 Task: Search one way flight ticket for 1 adult, 1 child, 1 infant in seat in premium economy from Vieques: Antonio Rivera Rodriguez Airport to Indianapolis: Indianapolis International Airport on 8-5-2023. Choice of flights is JetBlue. Number of bags: 6 checked bags. Price is upto 76000. Outbound departure time preference is 13:15.
Action: Mouse moved to (334, 281)
Screenshot: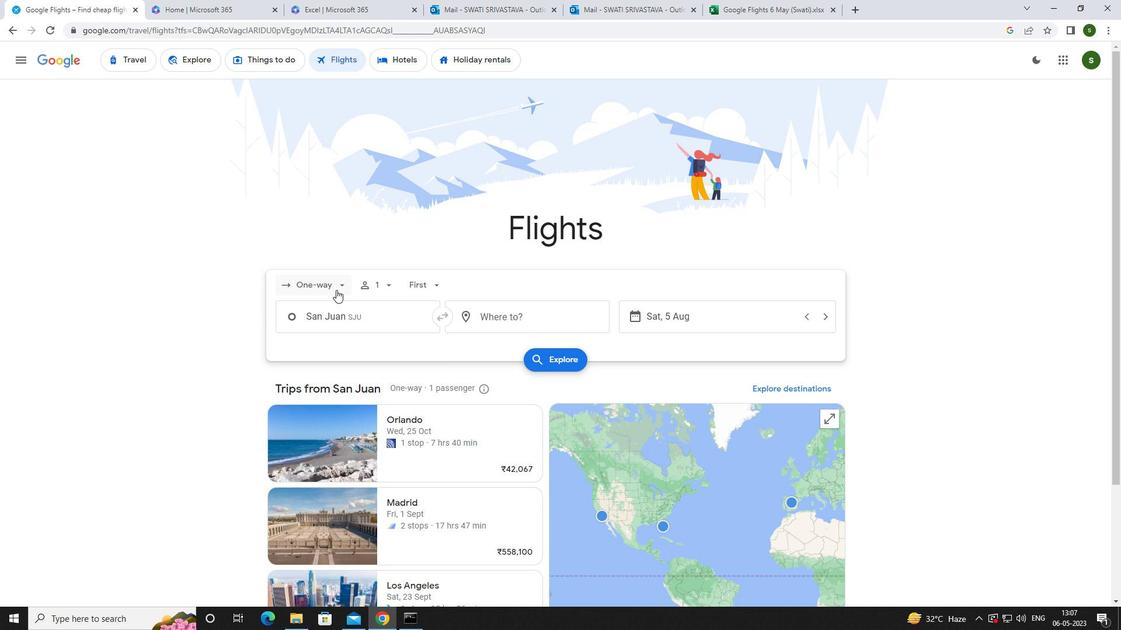 
Action: Mouse pressed left at (334, 281)
Screenshot: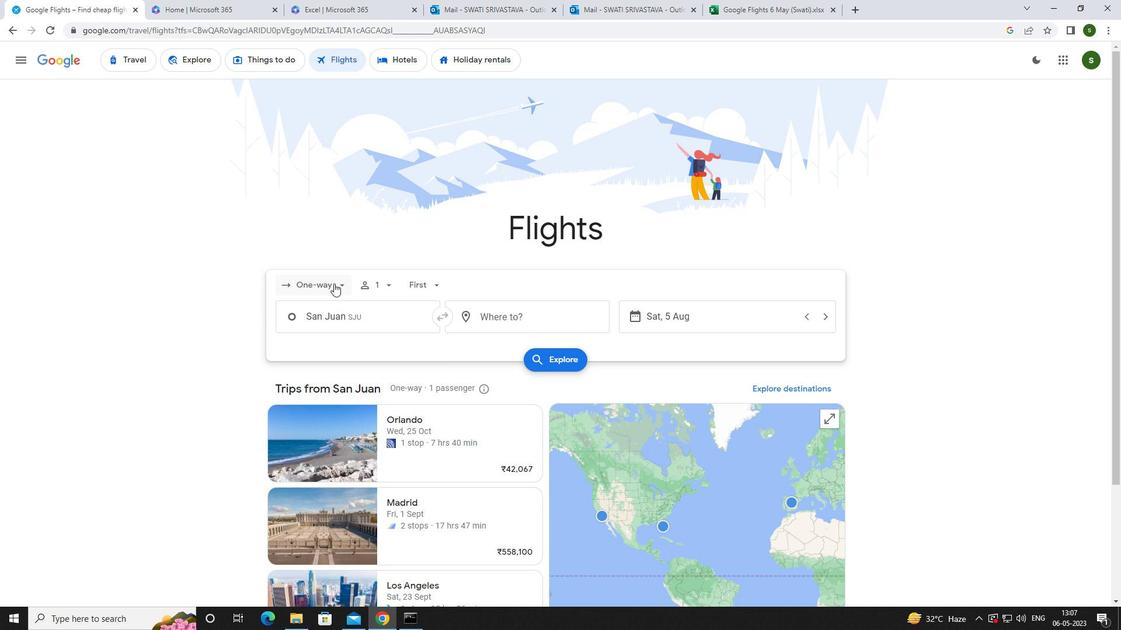 
Action: Mouse moved to (331, 335)
Screenshot: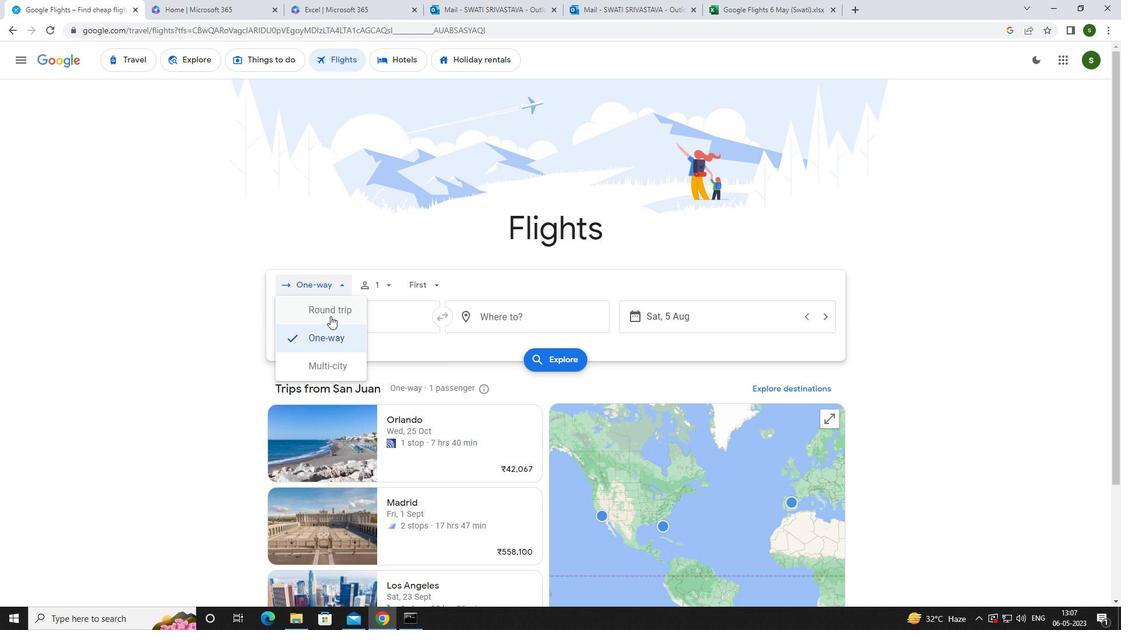 
Action: Mouse pressed left at (331, 335)
Screenshot: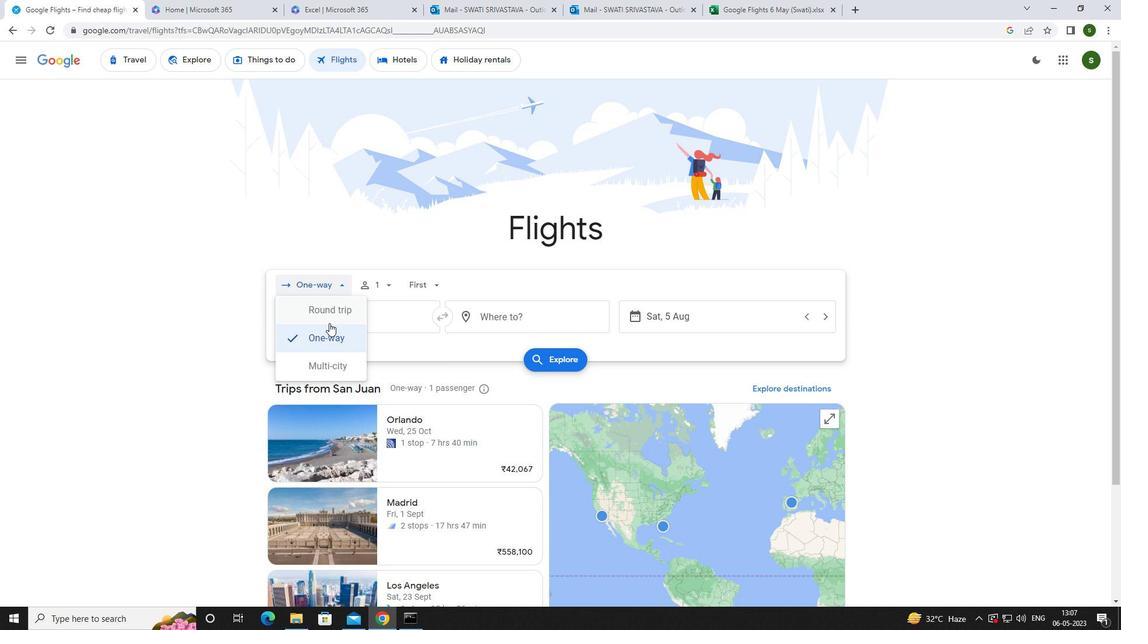 
Action: Mouse moved to (384, 286)
Screenshot: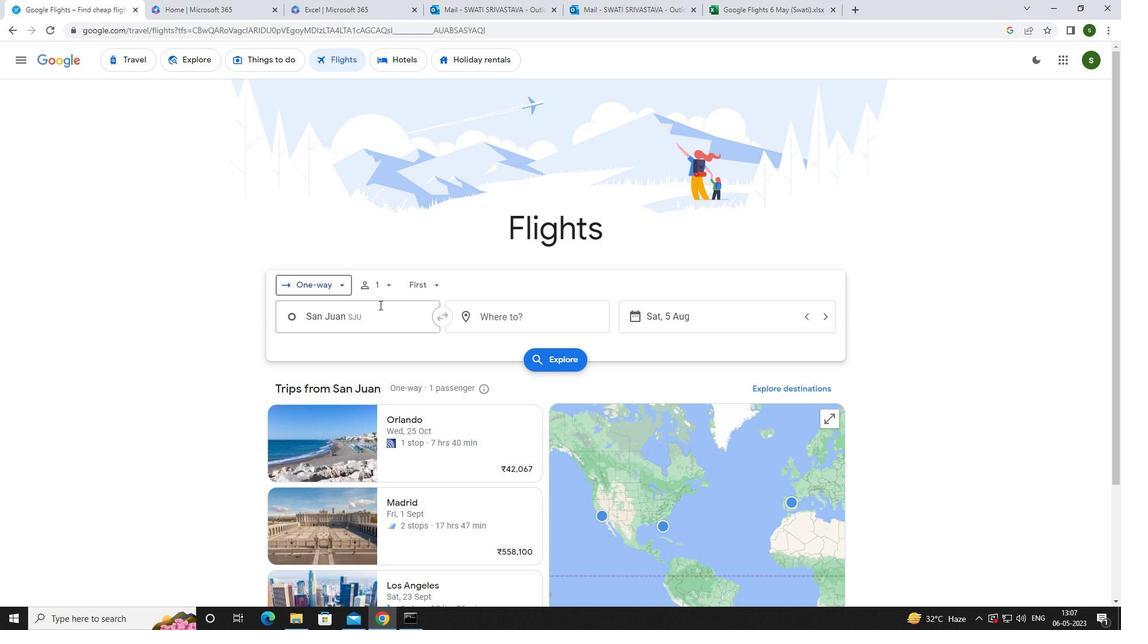
Action: Mouse pressed left at (384, 286)
Screenshot: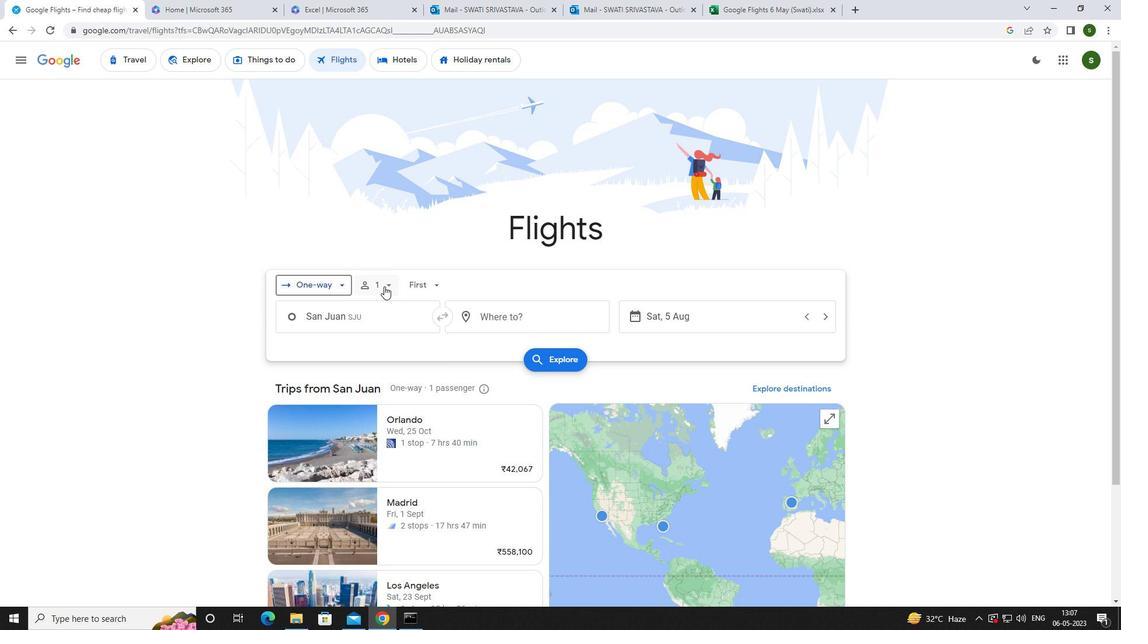 
Action: Mouse moved to (481, 343)
Screenshot: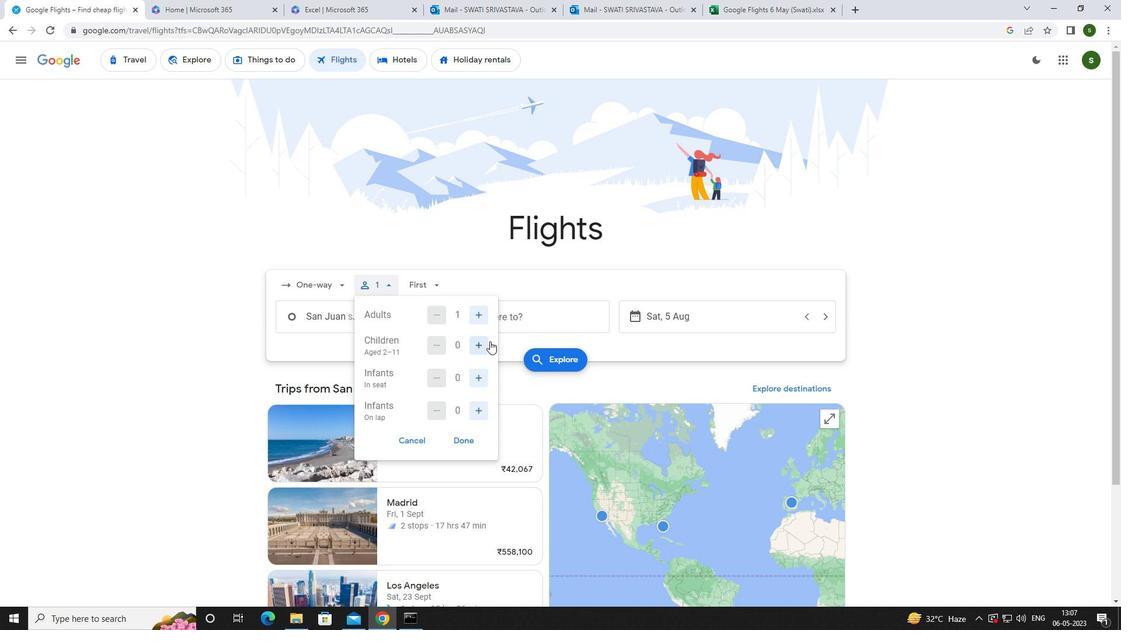 
Action: Mouse pressed left at (481, 343)
Screenshot: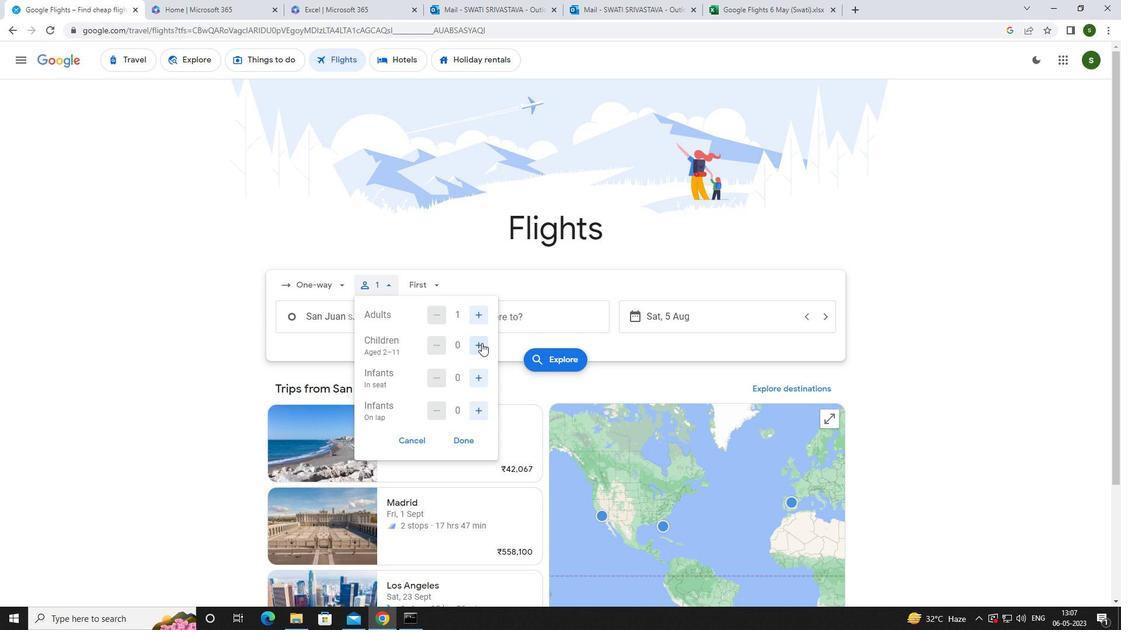 
Action: Mouse moved to (478, 376)
Screenshot: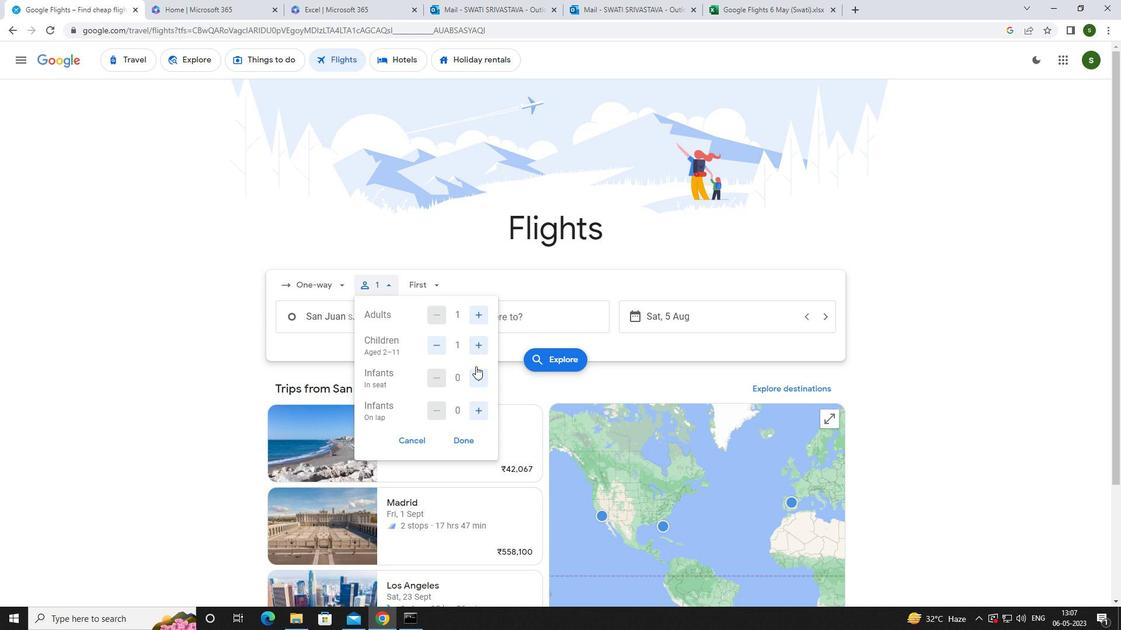 
Action: Mouse pressed left at (478, 376)
Screenshot: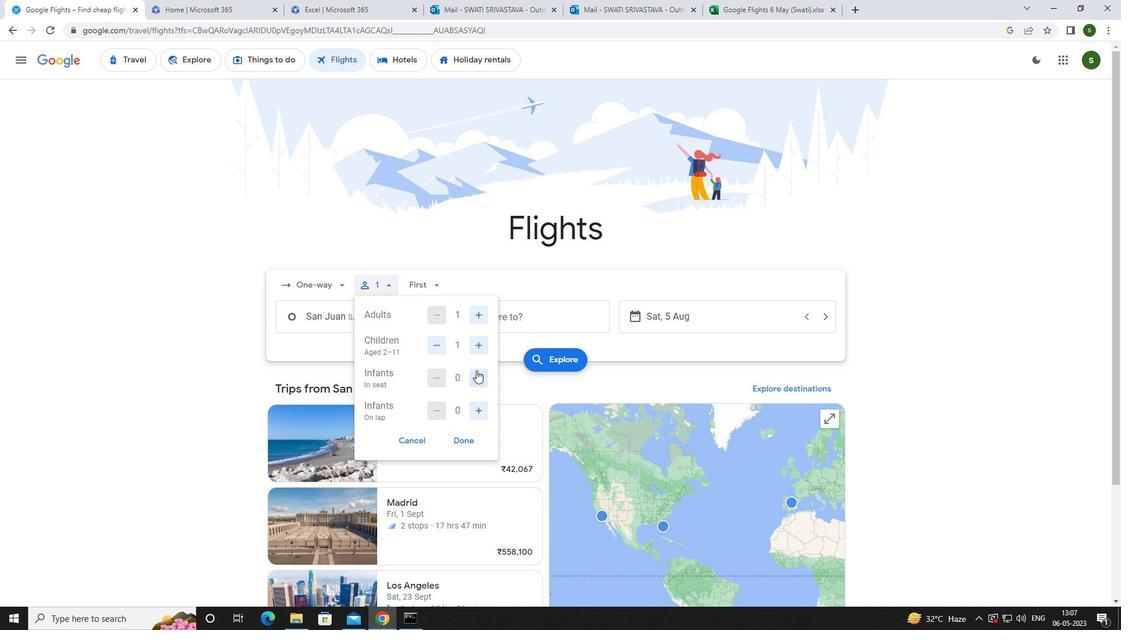 
Action: Mouse moved to (438, 281)
Screenshot: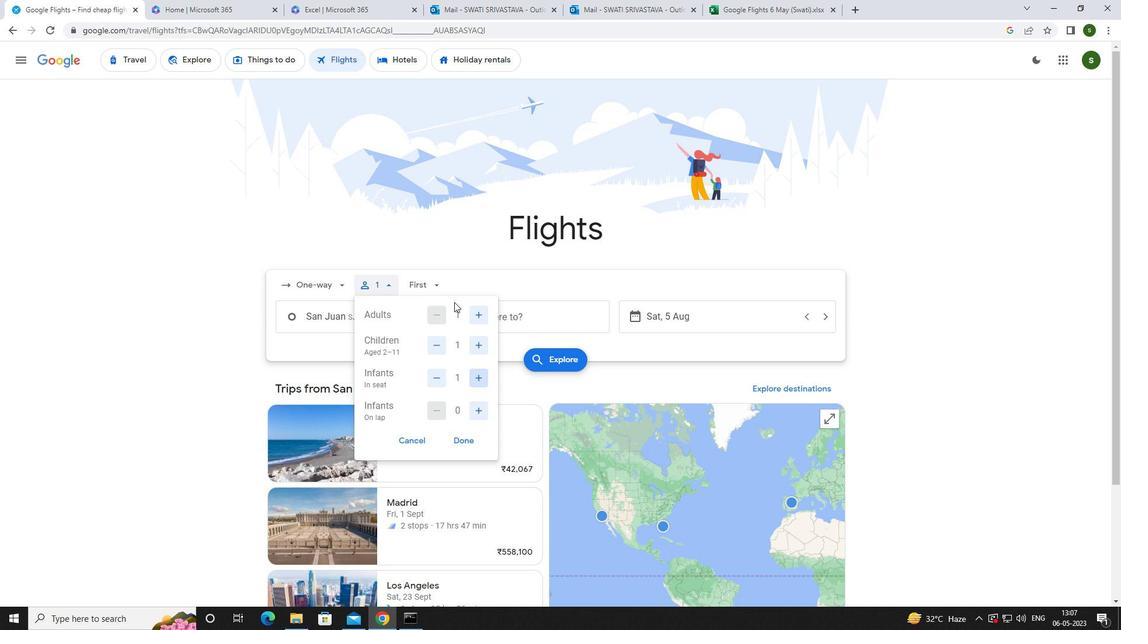 
Action: Mouse pressed left at (438, 281)
Screenshot: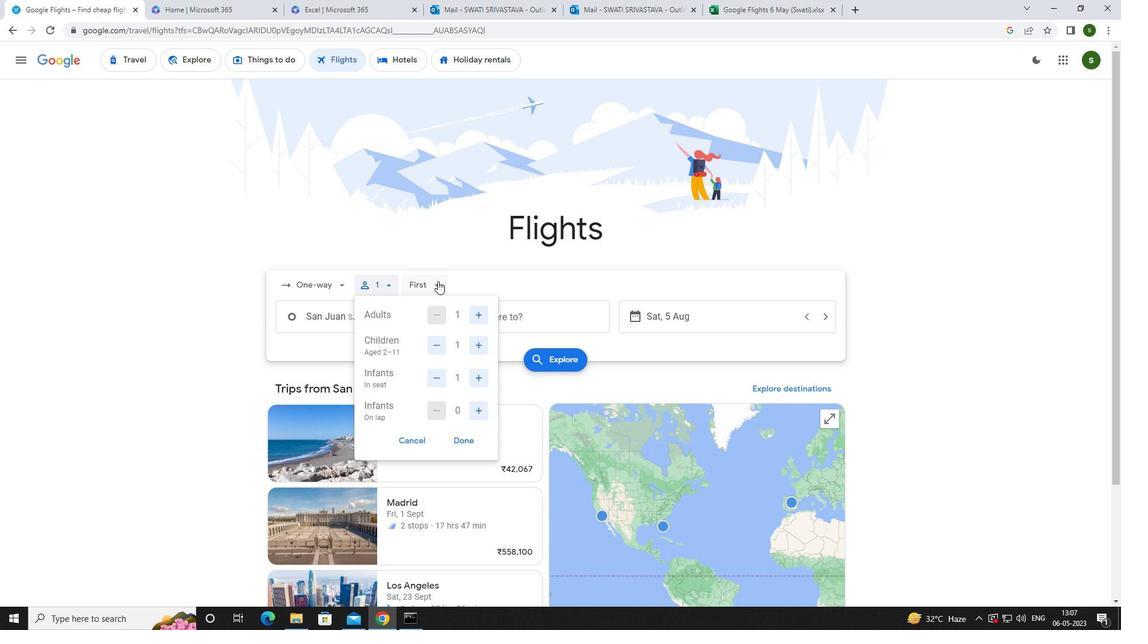 
Action: Mouse moved to (464, 342)
Screenshot: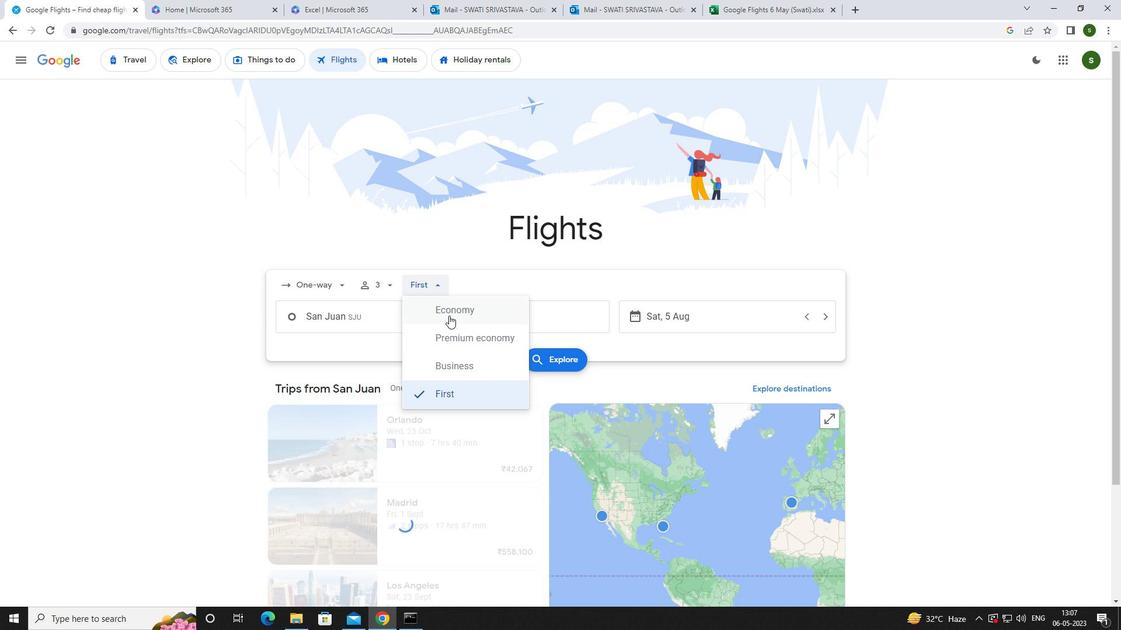 
Action: Mouse pressed left at (464, 342)
Screenshot: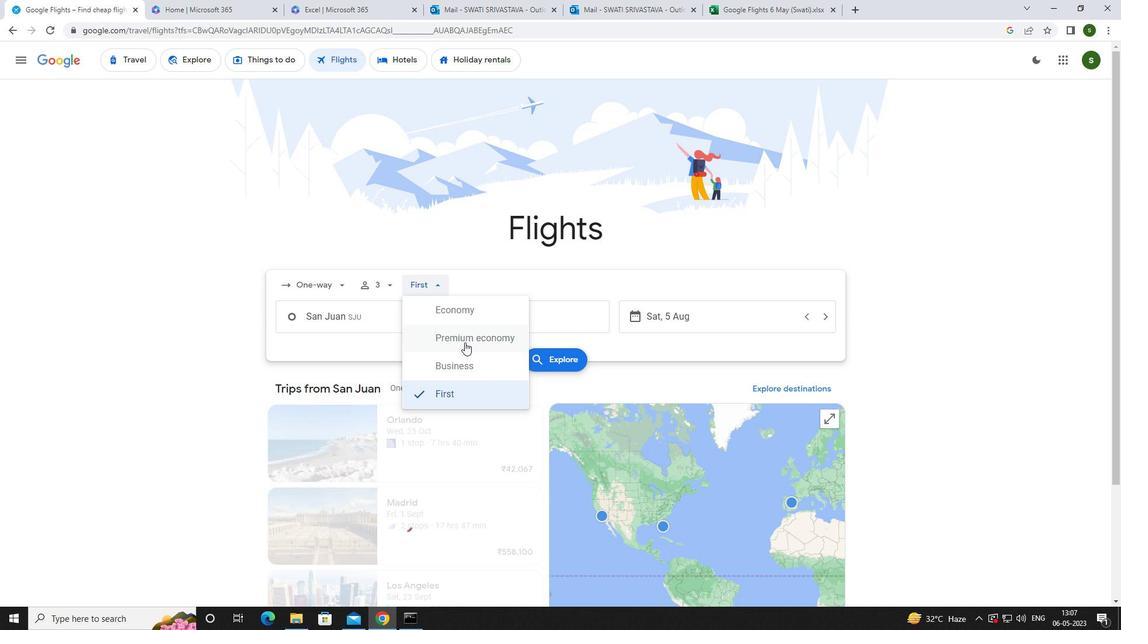 
Action: Mouse moved to (373, 320)
Screenshot: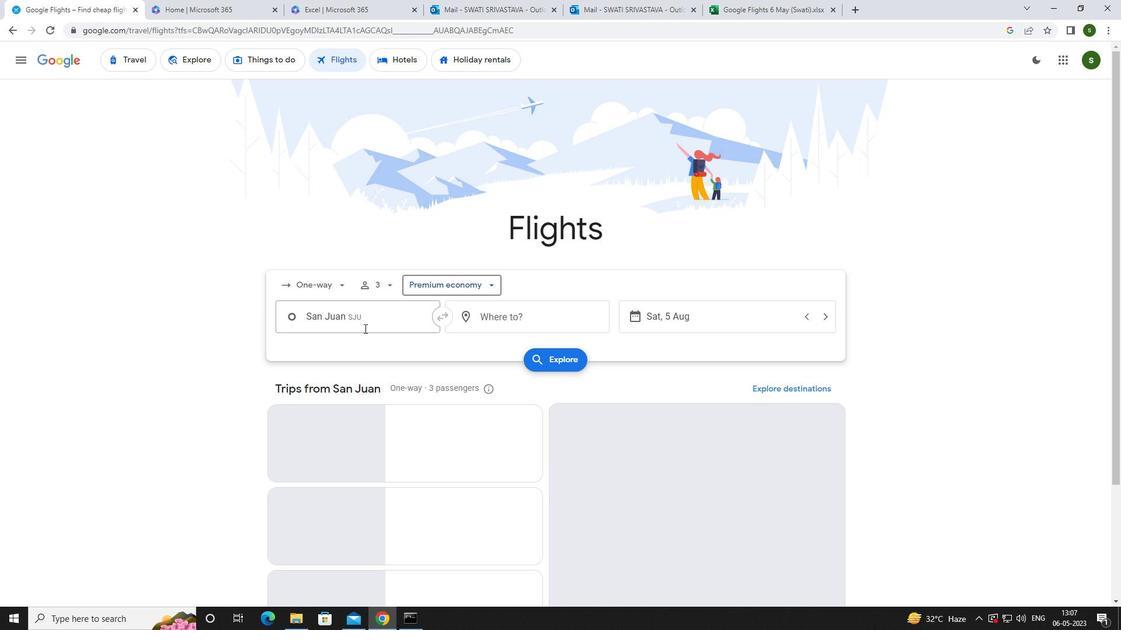 
Action: Mouse pressed left at (373, 320)
Screenshot: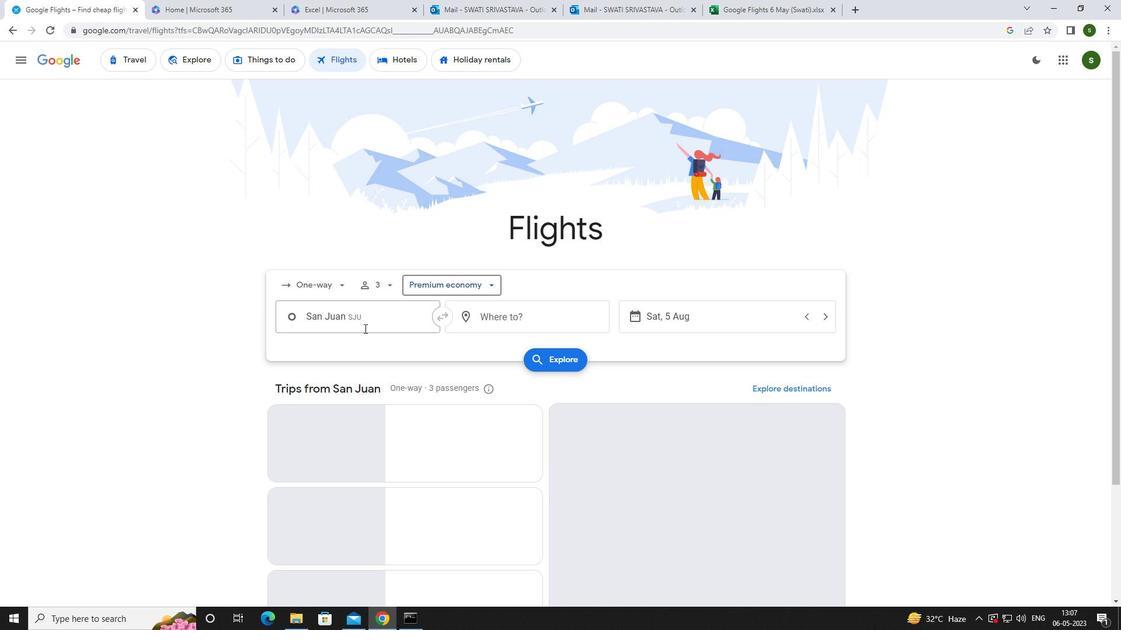 
Action: Mouse moved to (373, 320)
Screenshot: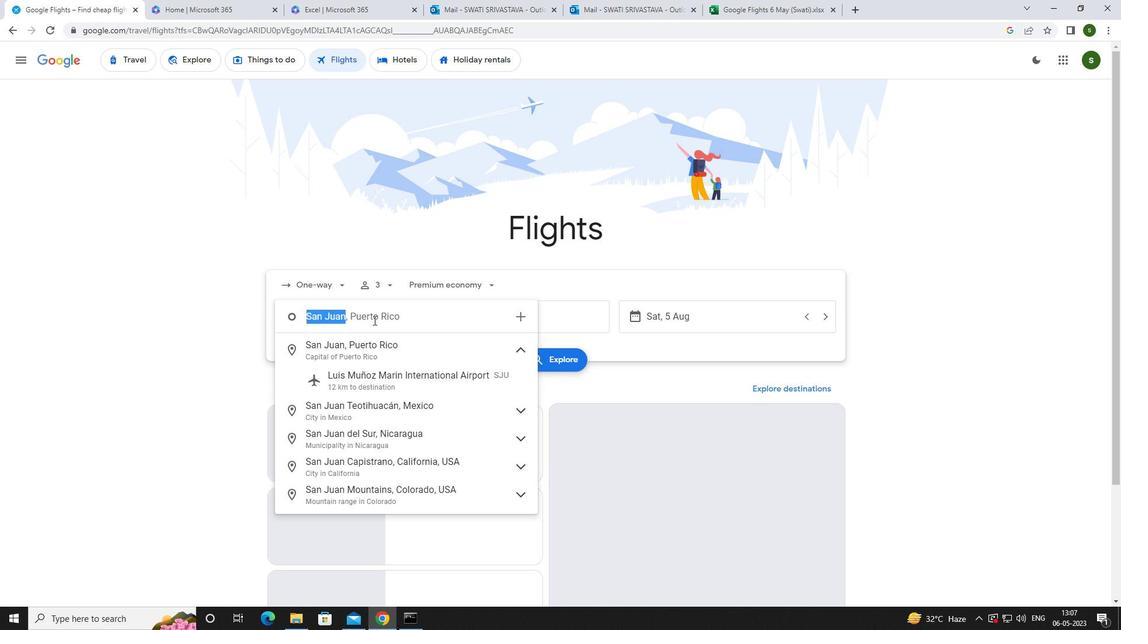 
Action: Key pressed <Key.caps_lock>v<Key.caps_lock>ieque
Screenshot: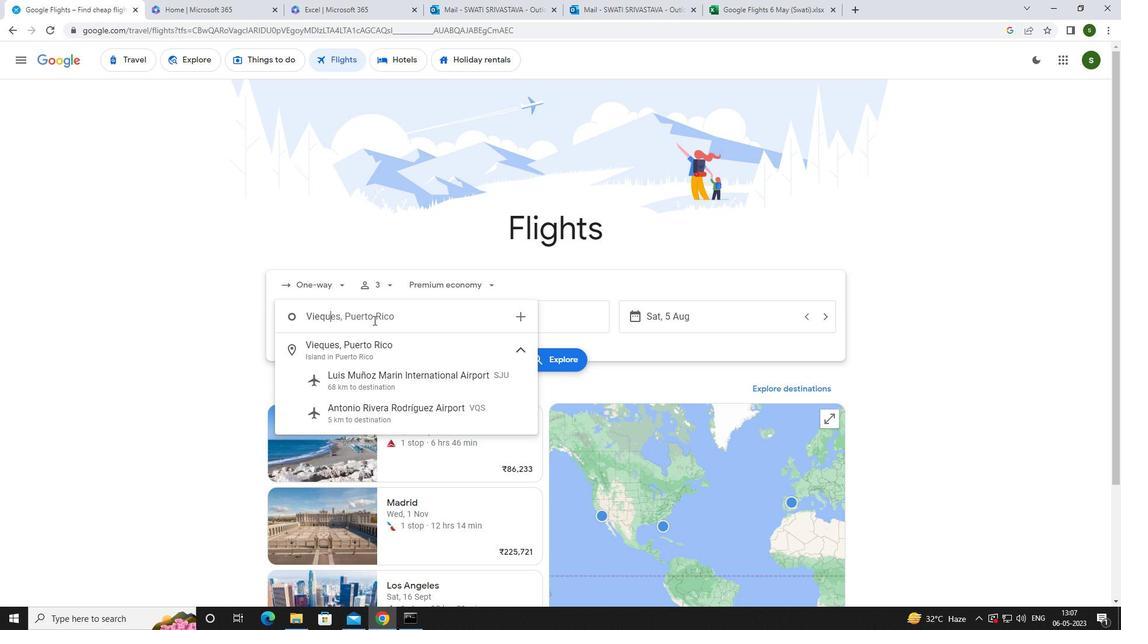 
Action: Mouse moved to (375, 411)
Screenshot: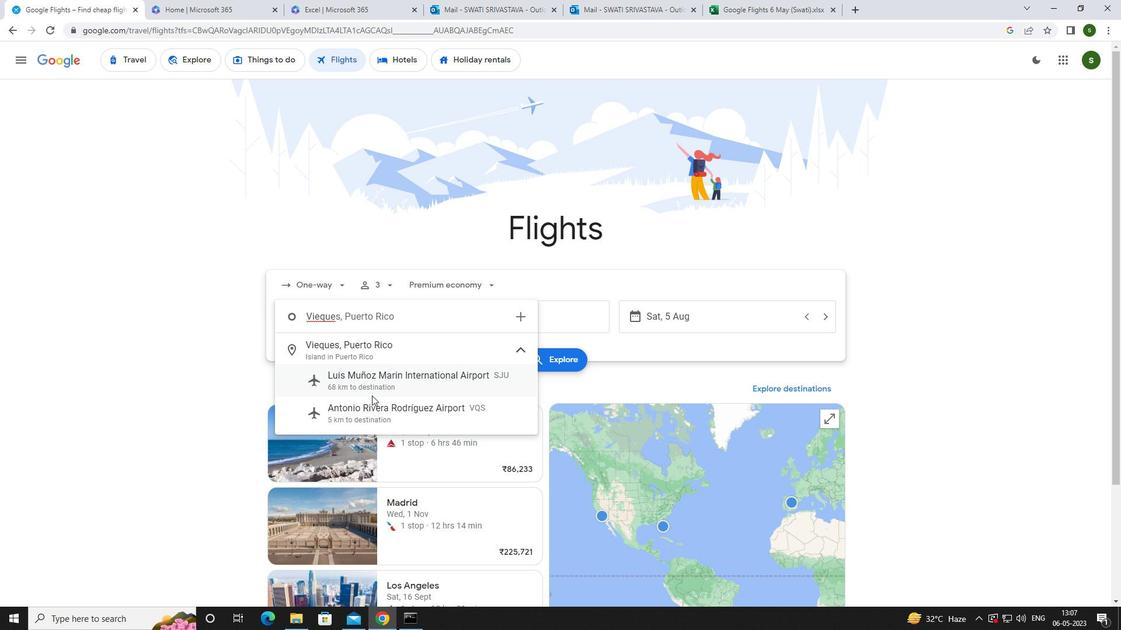 
Action: Mouse pressed left at (375, 411)
Screenshot: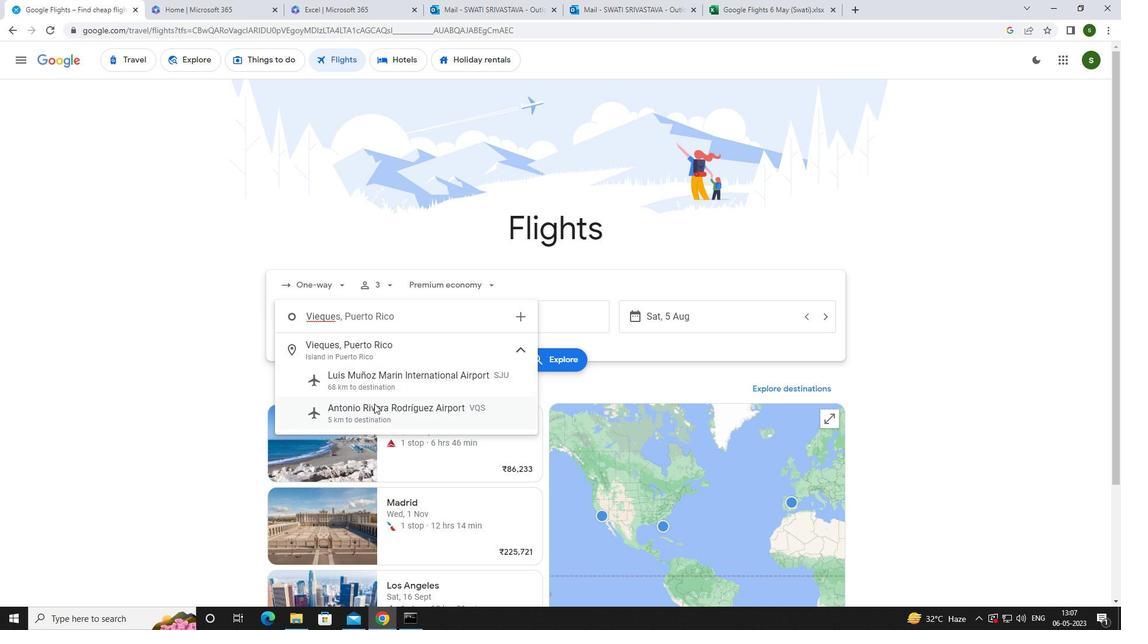 
Action: Mouse moved to (530, 317)
Screenshot: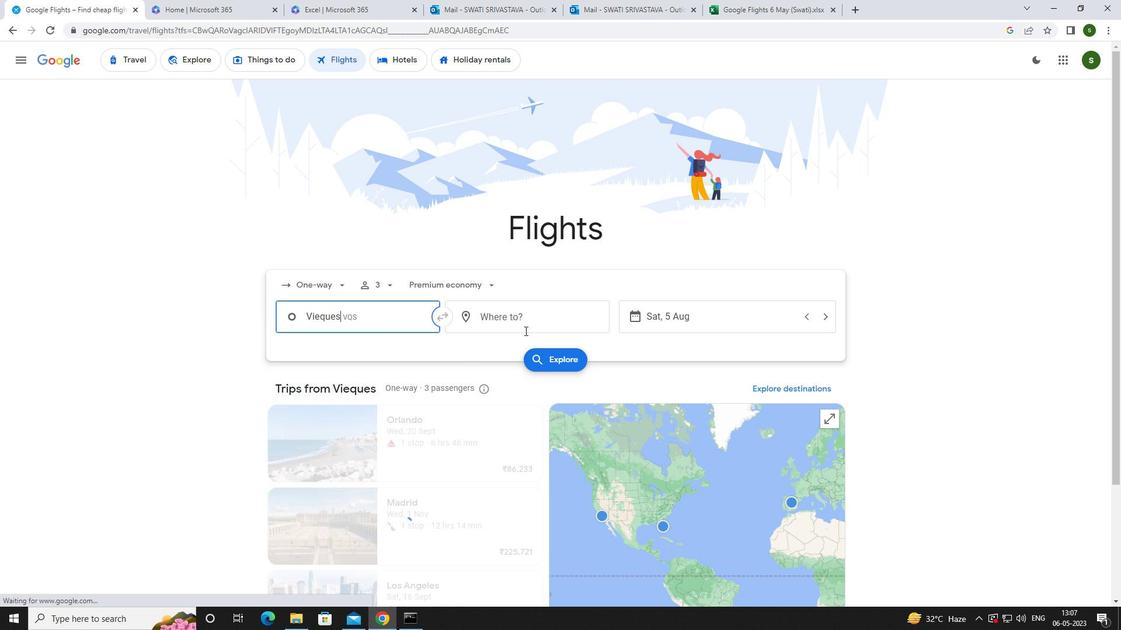 
Action: Mouse pressed left at (530, 317)
Screenshot: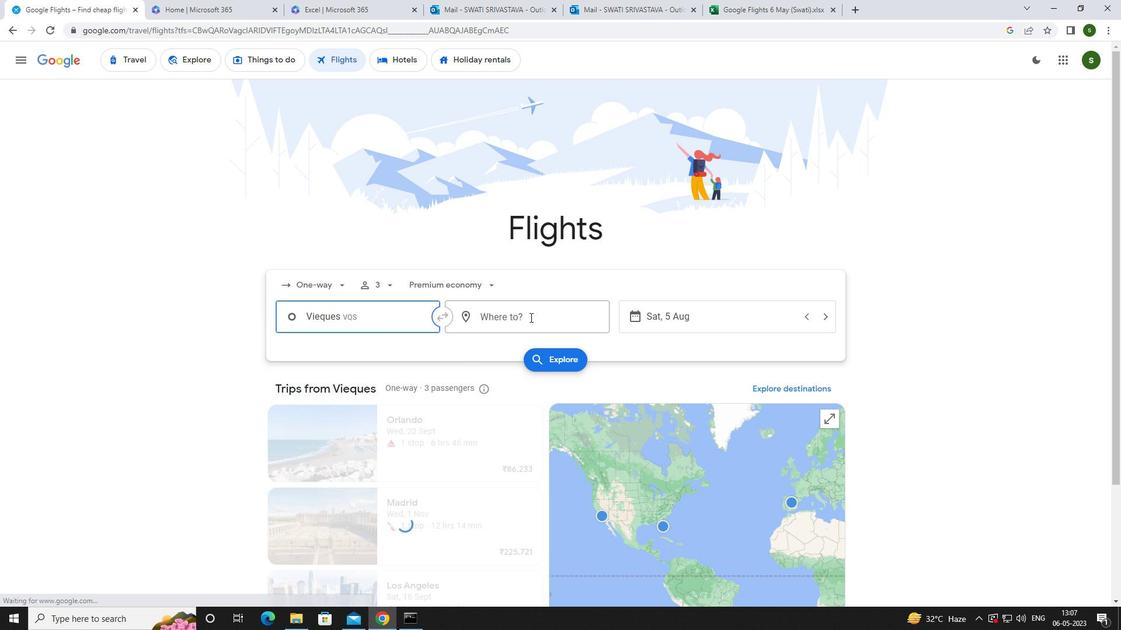 
Action: Mouse moved to (525, 318)
Screenshot: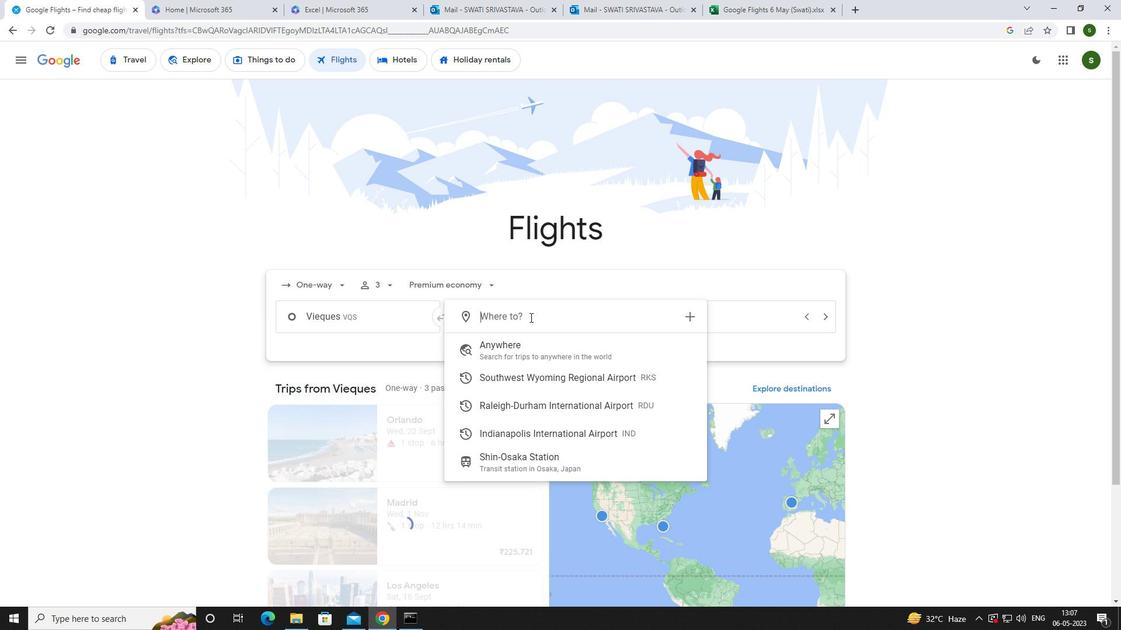 
Action: Key pressed <Key.caps_lock>i<Key.caps_lock>ndianapoli
Screenshot: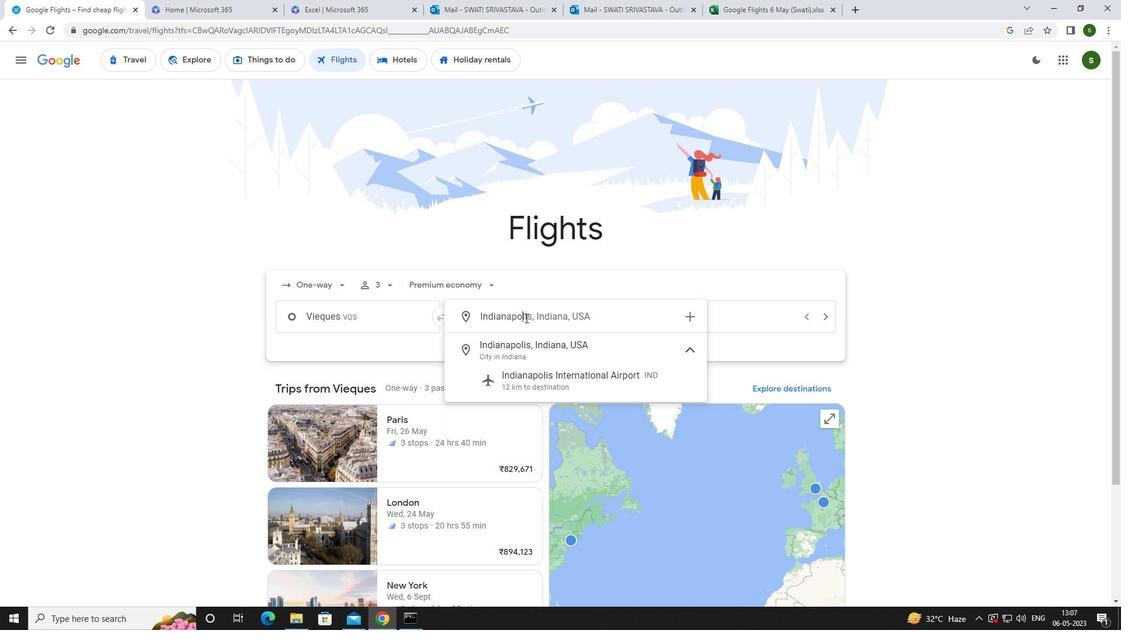 
Action: Mouse moved to (526, 377)
Screenshot: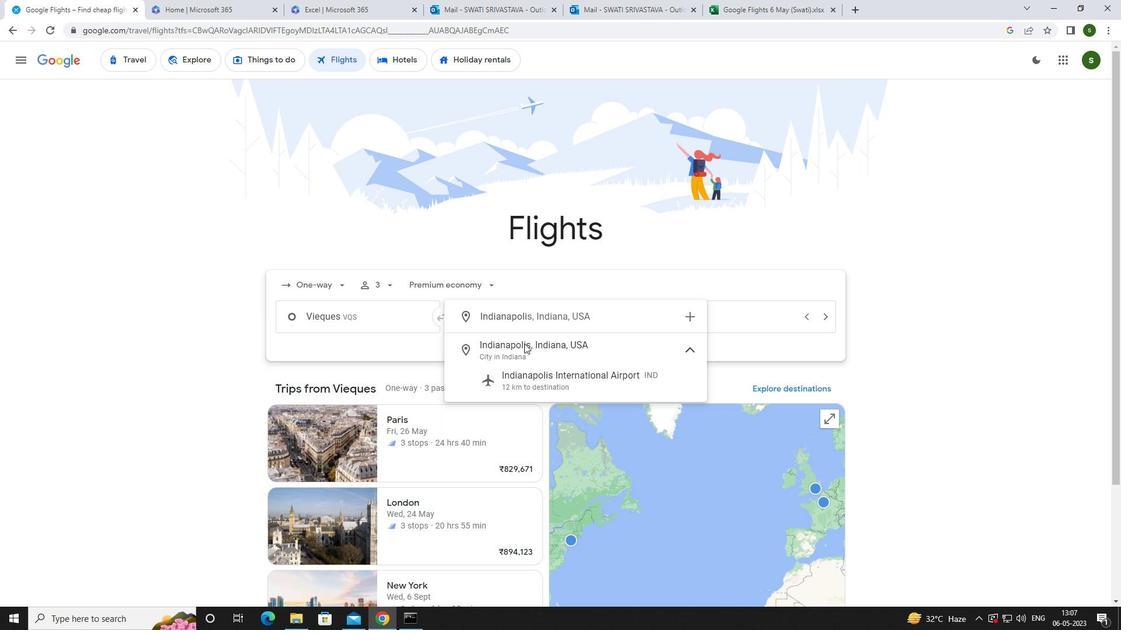 
Action: Mouse pressed left at (526, 377)
Screenshot: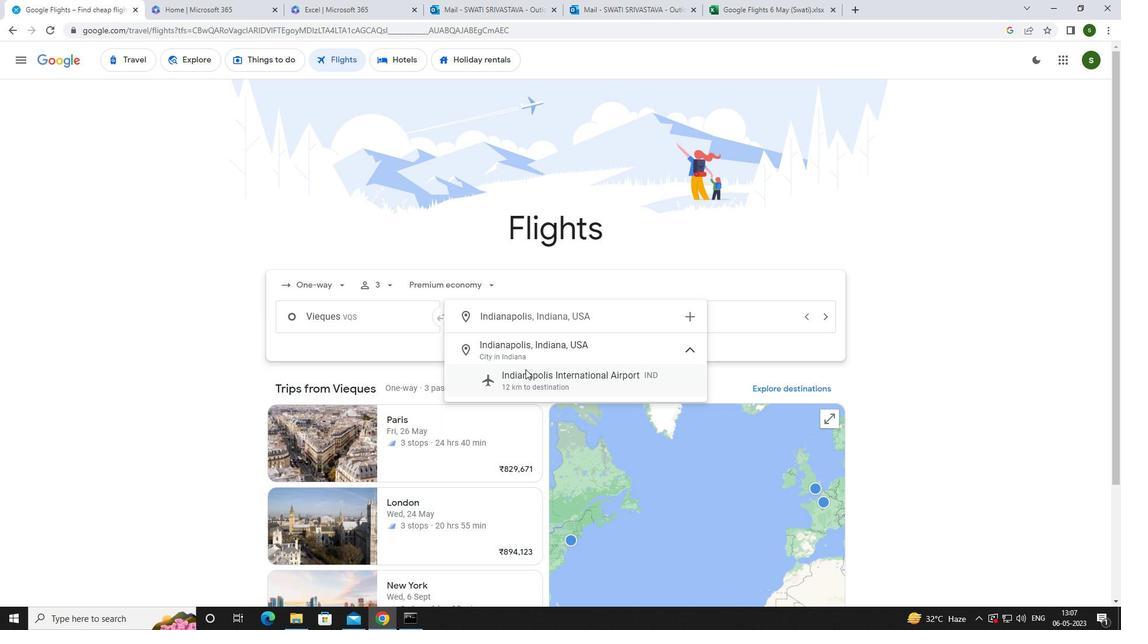 
Action: Mouse moved to (683, 314)
Screenshot: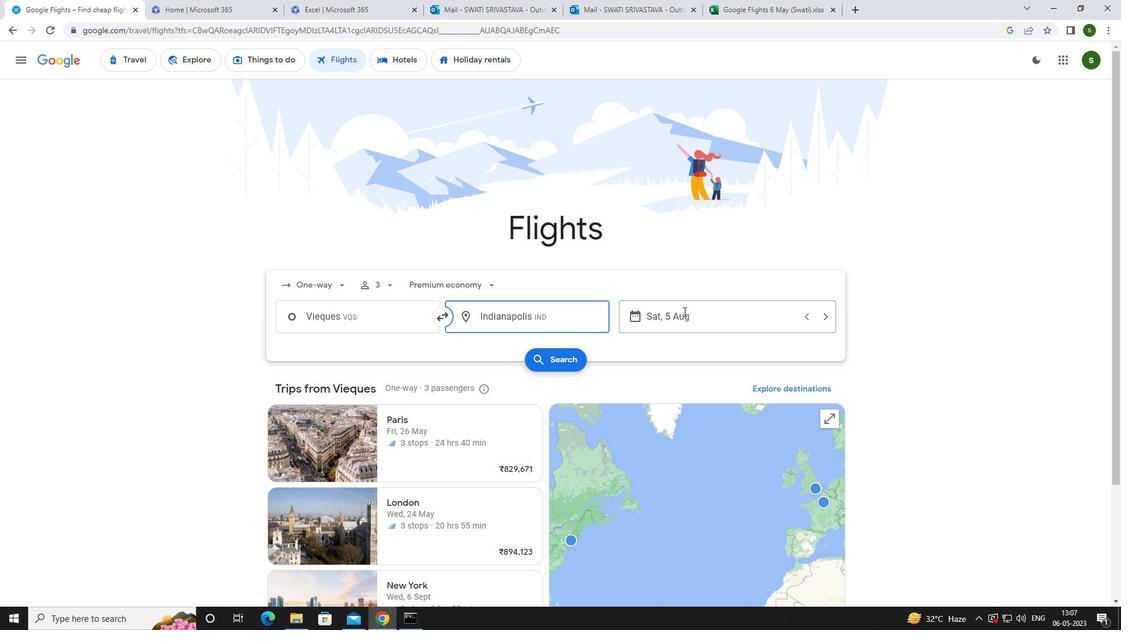 
Action: Mouse pressed left at (683, 314)
Screenshot: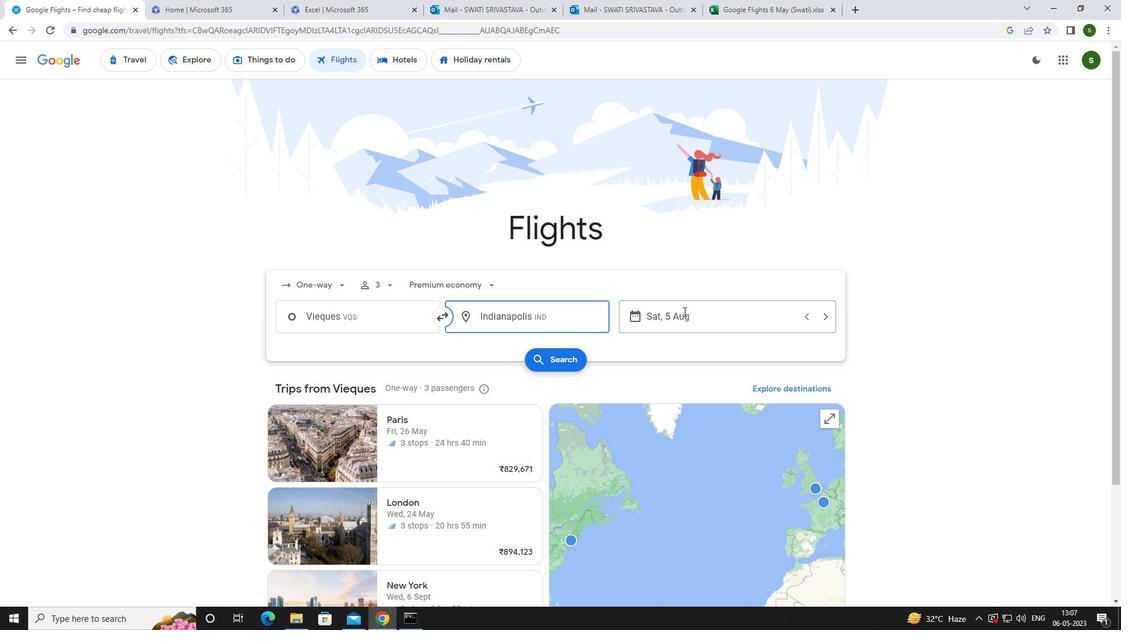 
Action: Mouse moved to (593, 398)
Screenshot: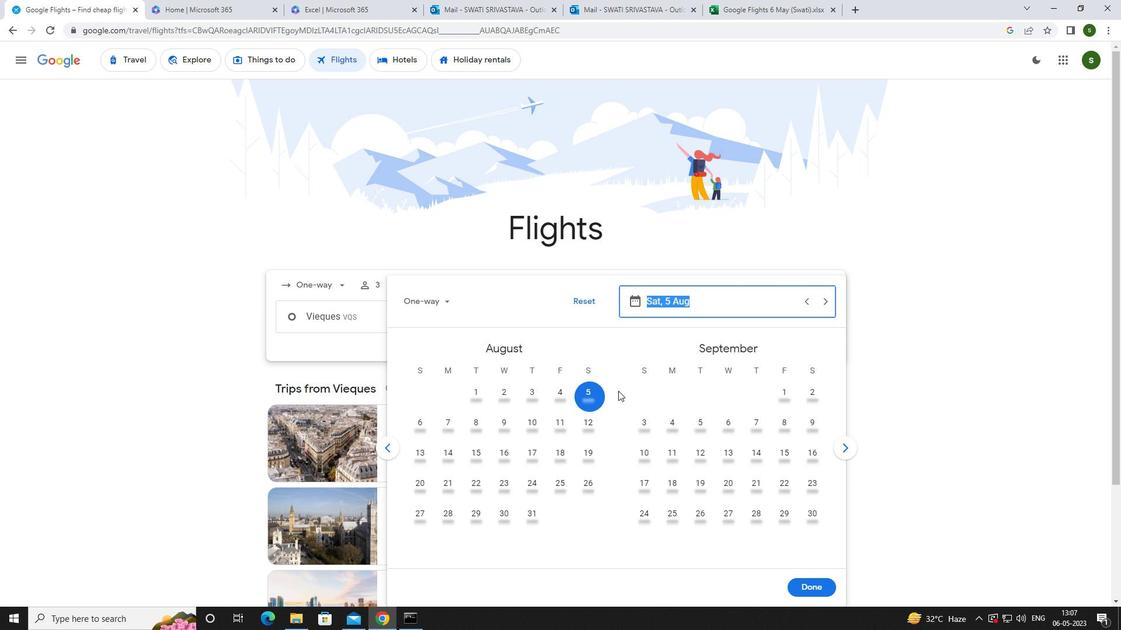 
Action: Mouse pressed left at (593, 398)
Screenshot: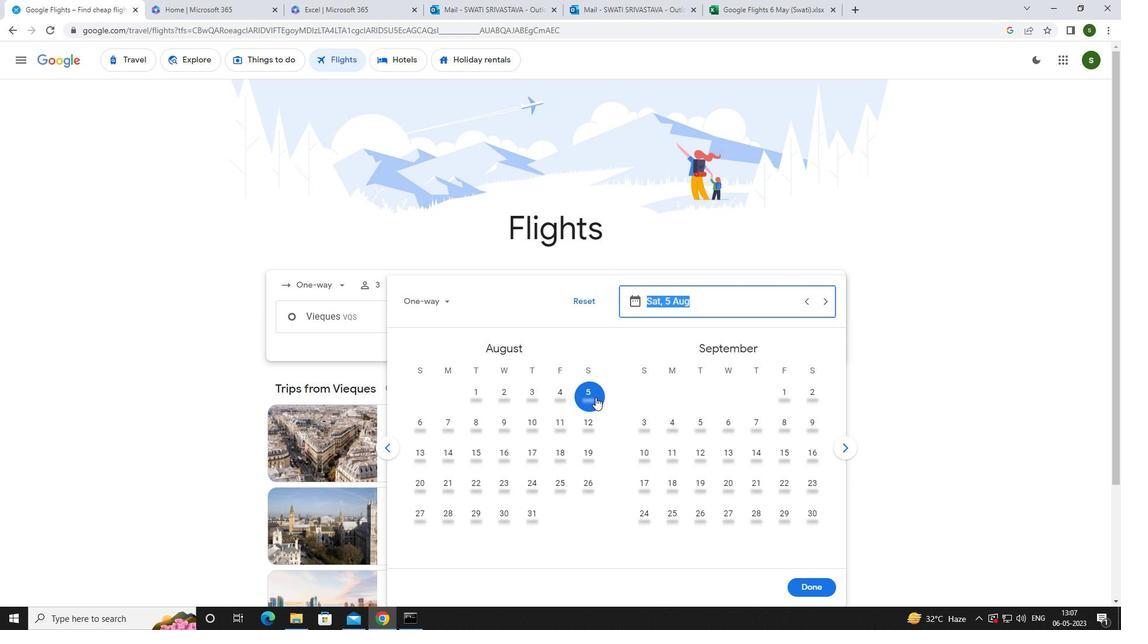 
Action: Mouse moved to (801, 579)
Screenshot: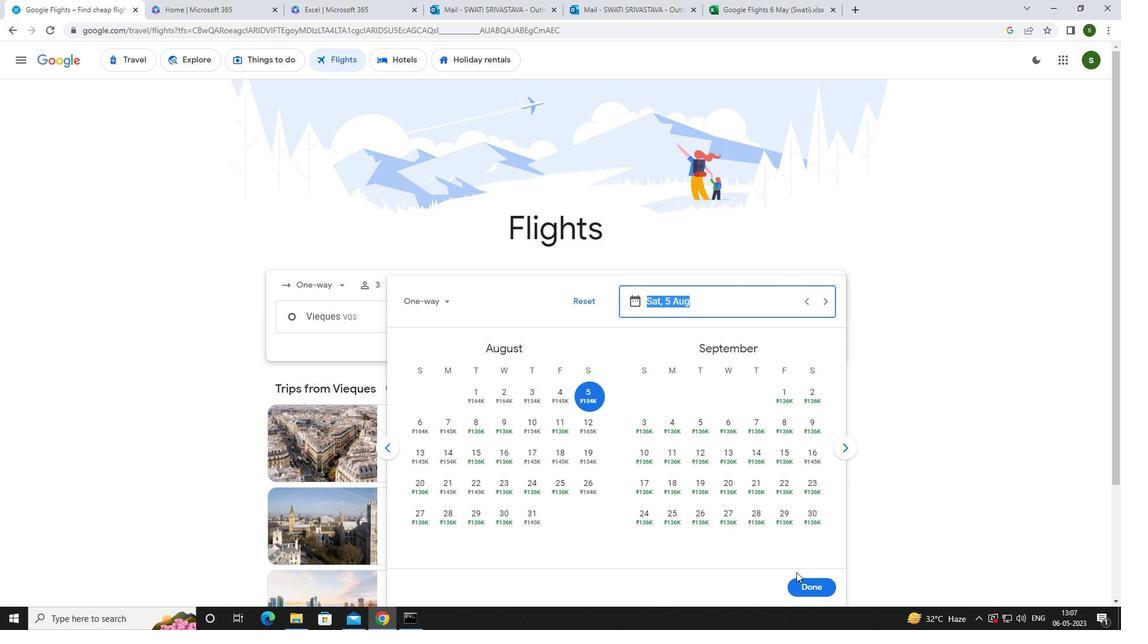 
Action: Mouse pressed left at (801, 579)
Screenshot: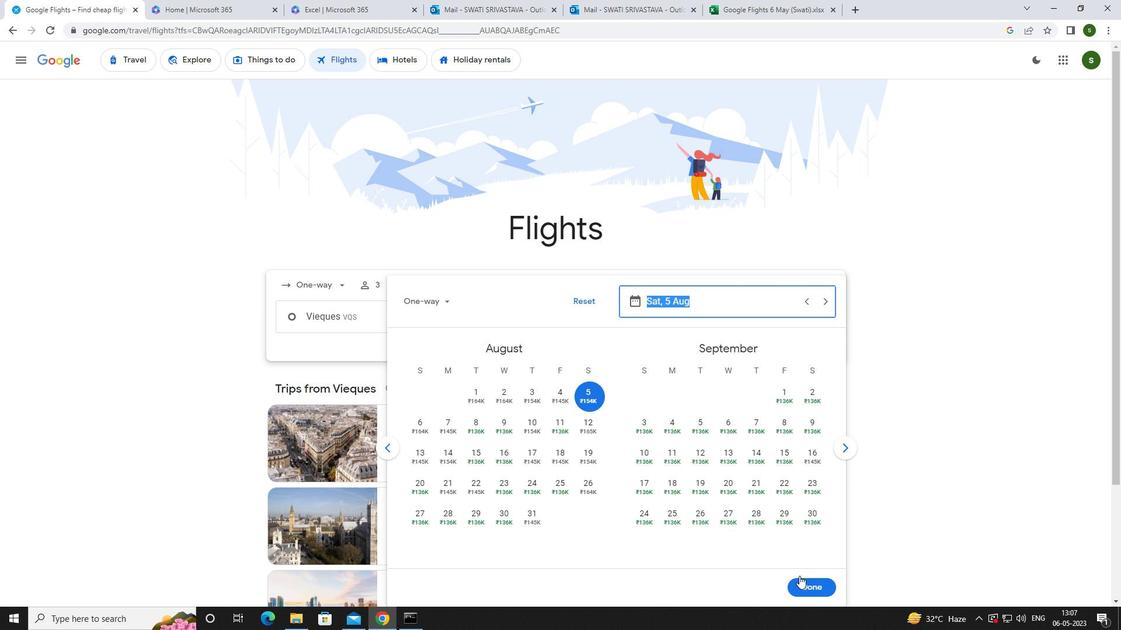 
Action: Mouse moved to (540, 363)
Screenshot: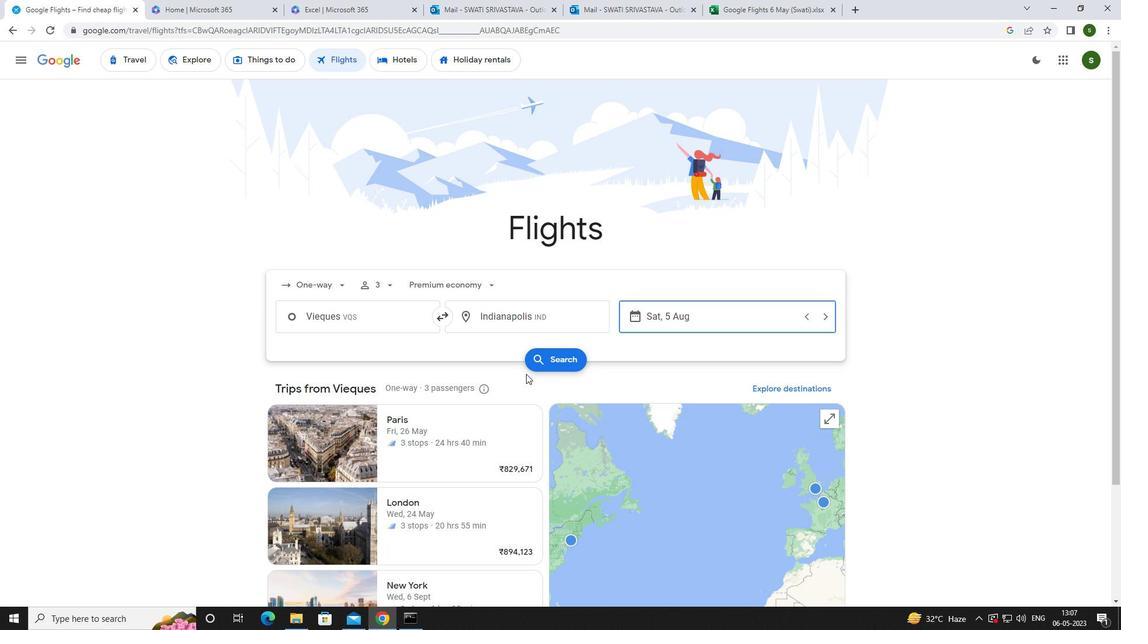 
Action: Mouse pressed left at (540, 363)
Screenshot: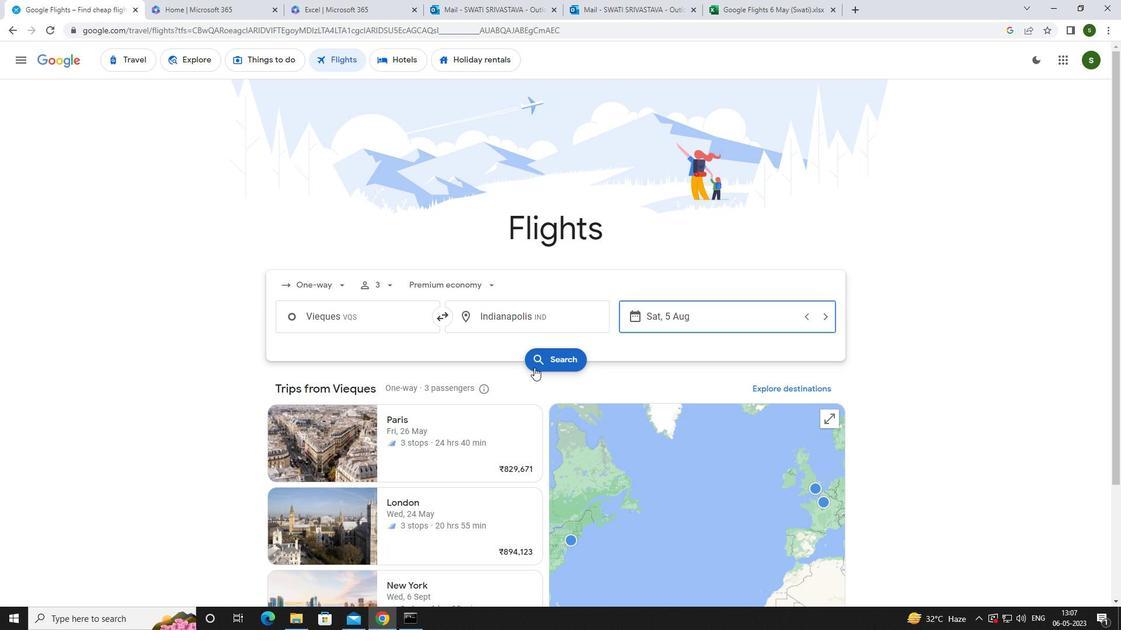 
Action: Mouse moved to (292, 169)
Screenshot: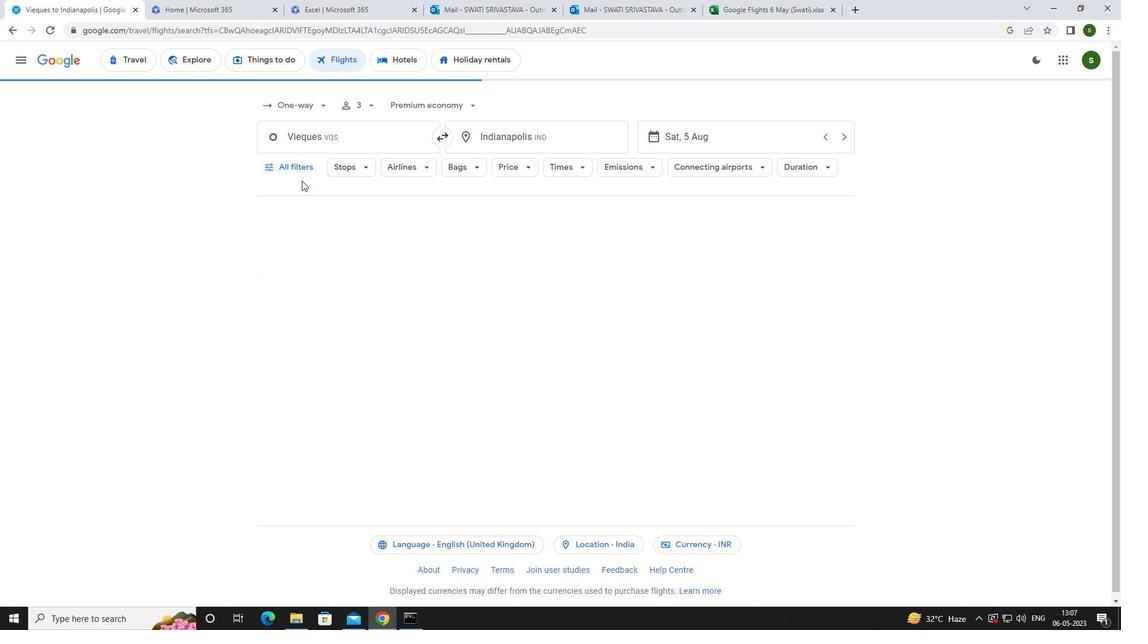 
Action: Mouse pressed left at (292, 169)
Screenshot: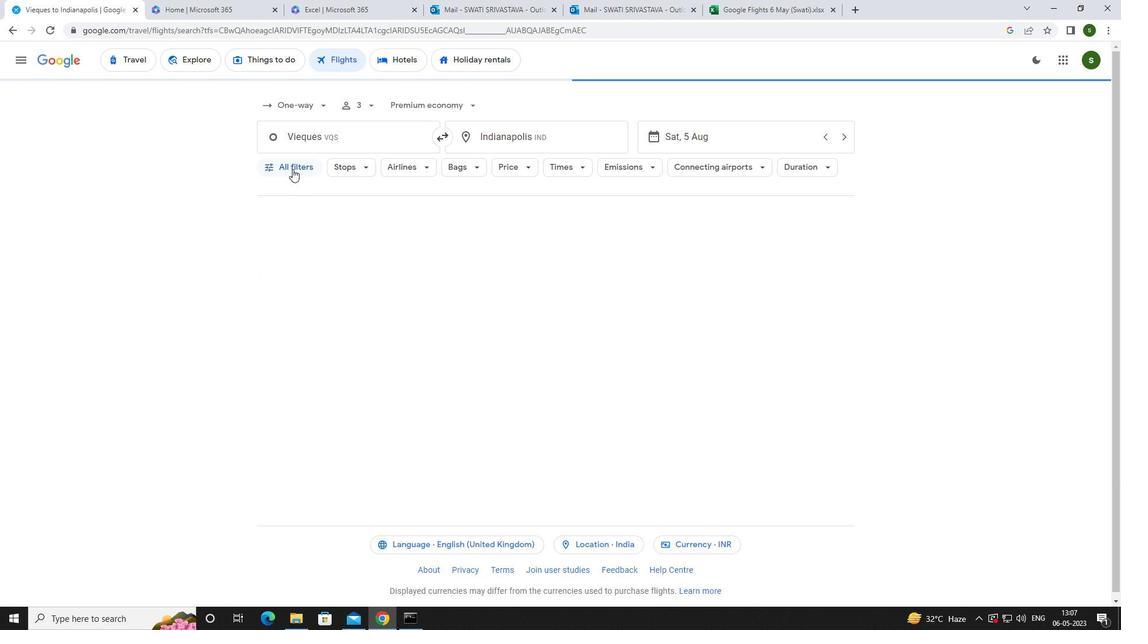 
Action: Mouse moved to (438, 411)
Screenshot: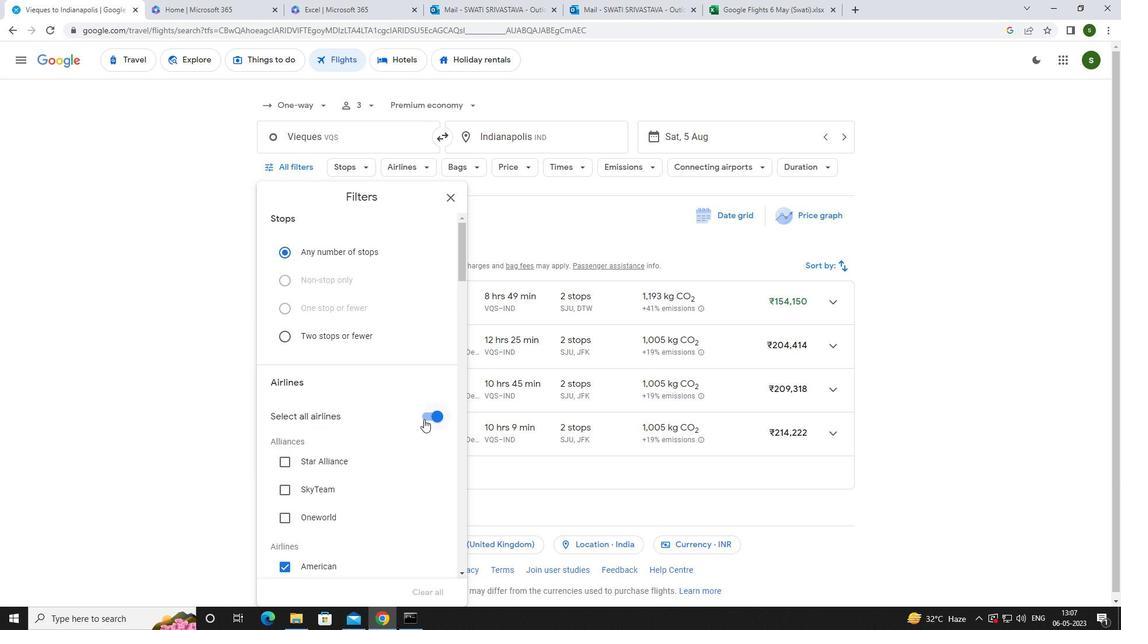 
Action: Mouse pressed left at (438, 411)
Screenshot: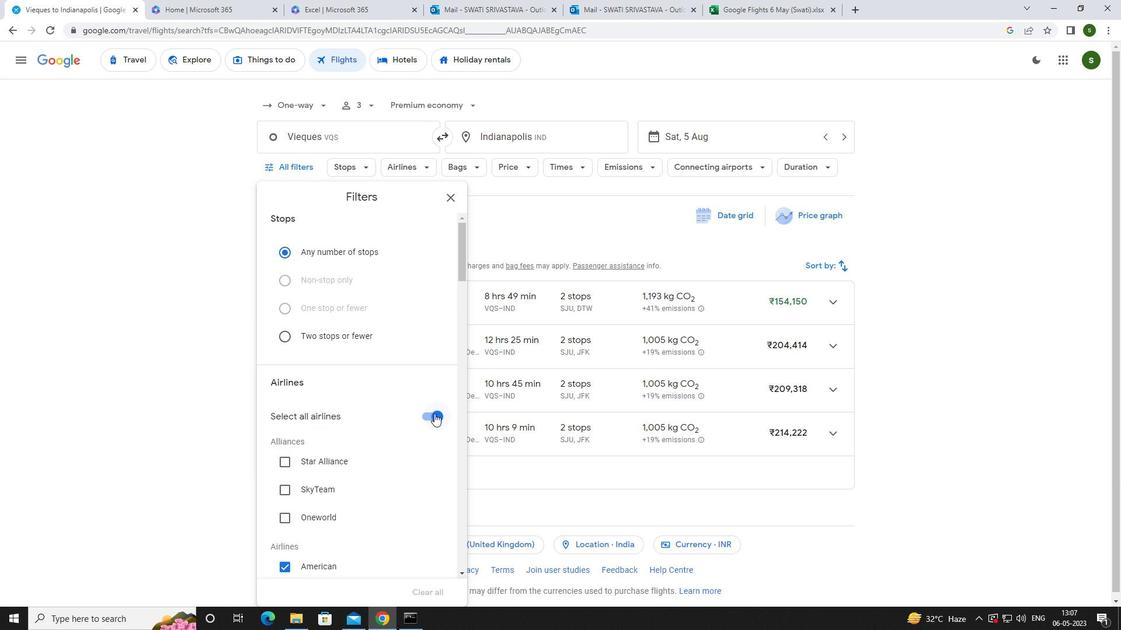 
Action: Mouse moved to (376, 386)
Screenshot: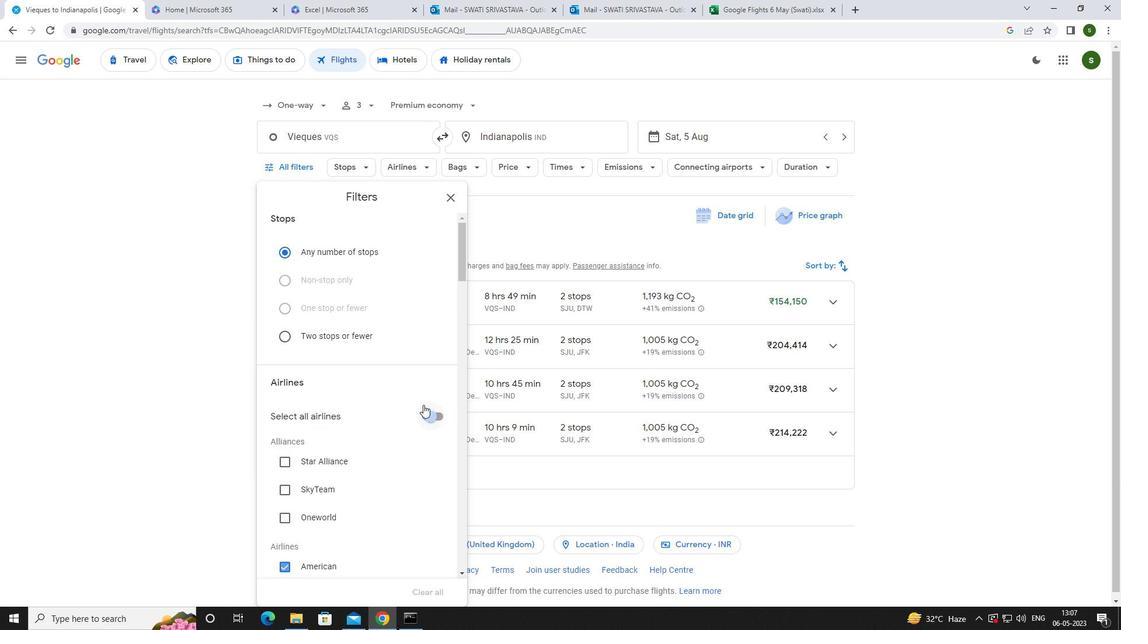 
Action: Mouse scrolled (376, 385) with delta (0, 0)
Screenshot: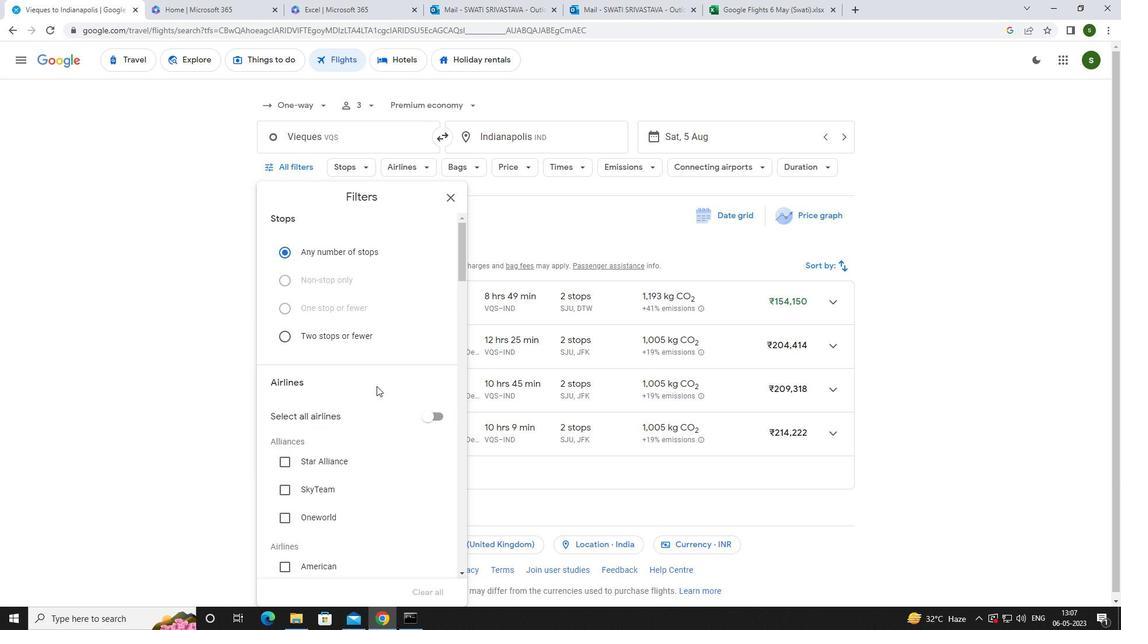 
Action: Mouse scrolled (376, 385) with delta (0, 0)
Screenshot: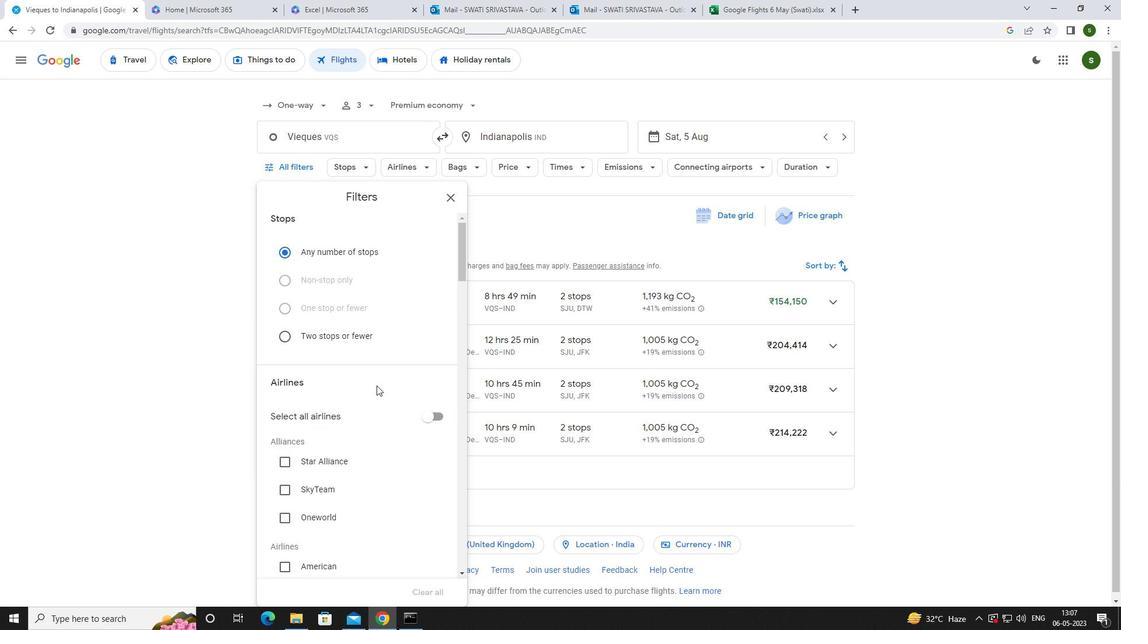 
Action: Mouse scrolled (376, 385) with delta (0, 0)
Screenshot: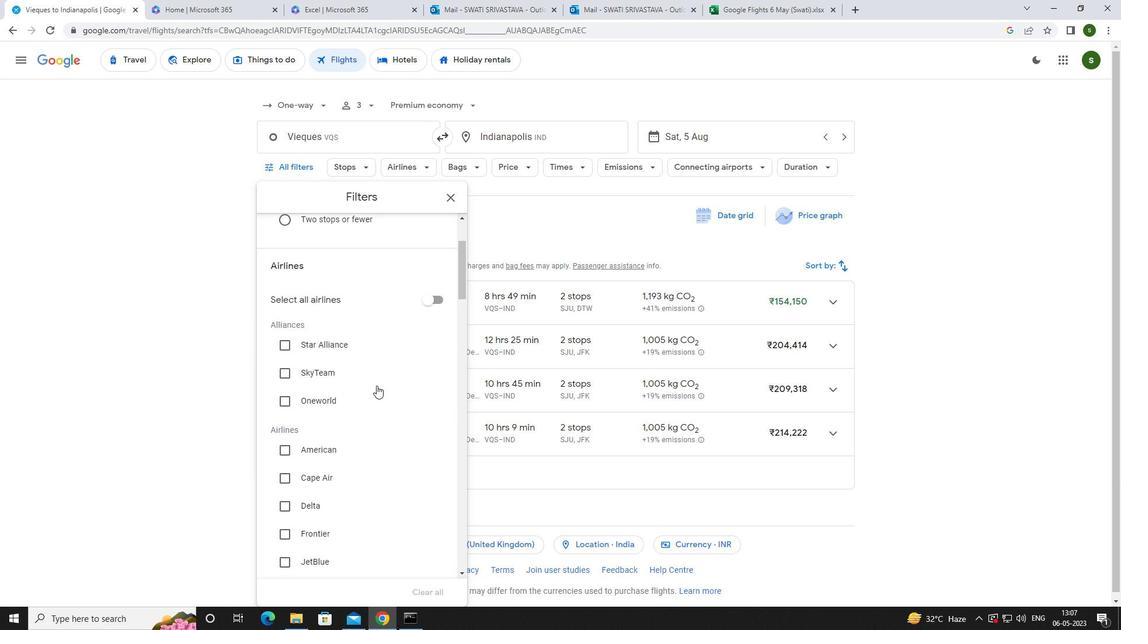 
Action: Mouse scrolled (376, 385) with delta (0, 0)
Screenshot: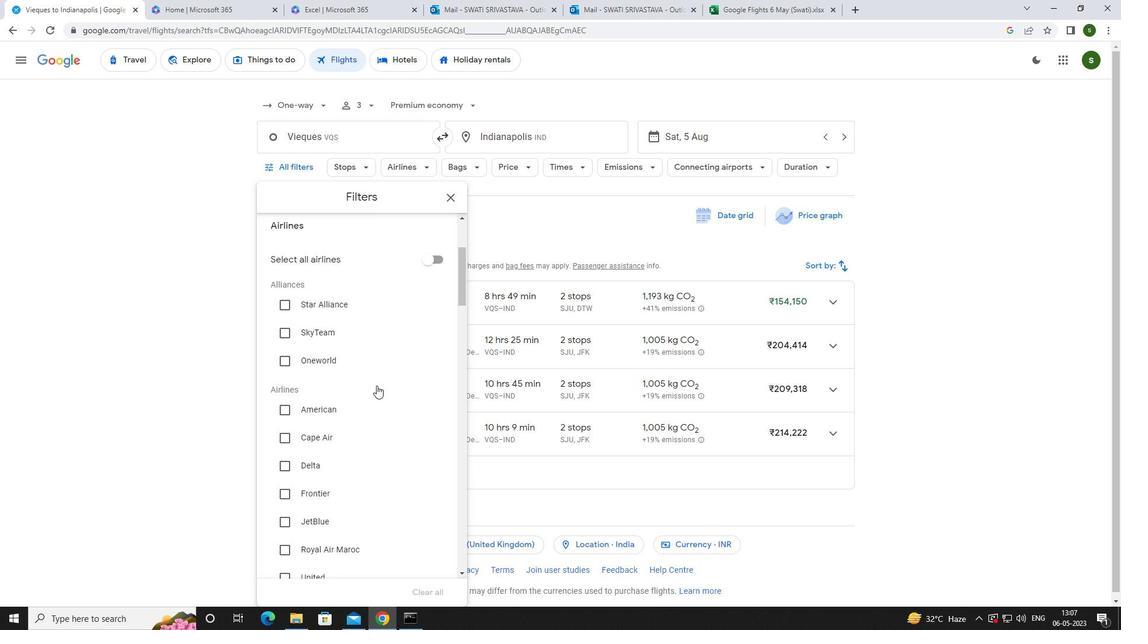 
Action: Mouse scrolled (376, 385) with delta (0, 0)
Screenshot: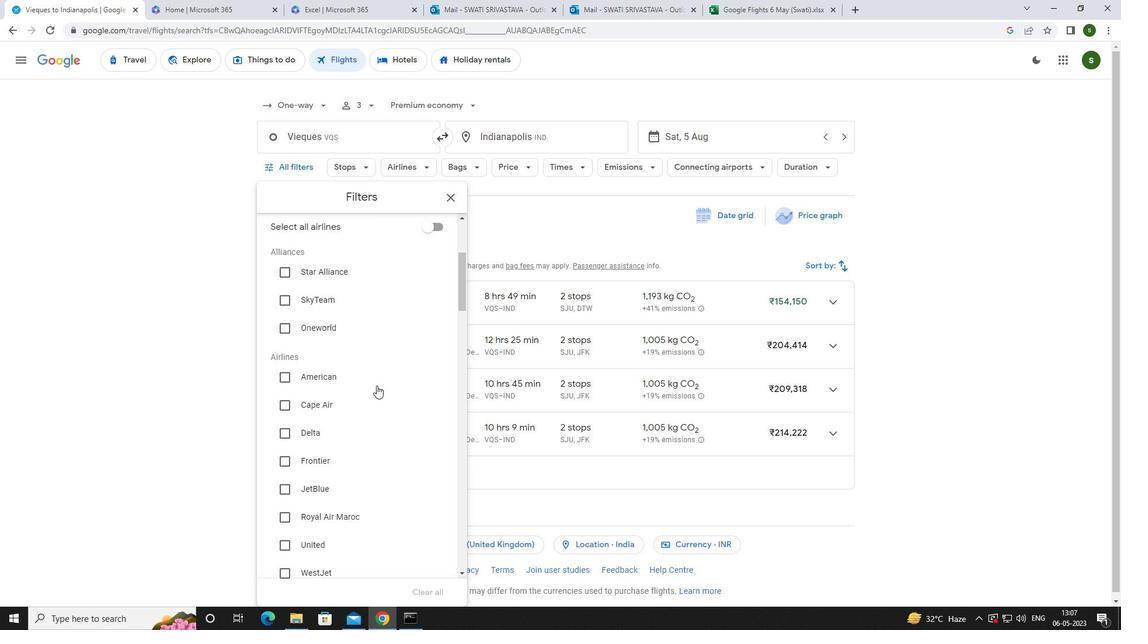 
Action: Mouse moved to (325, 391)
Screenshot: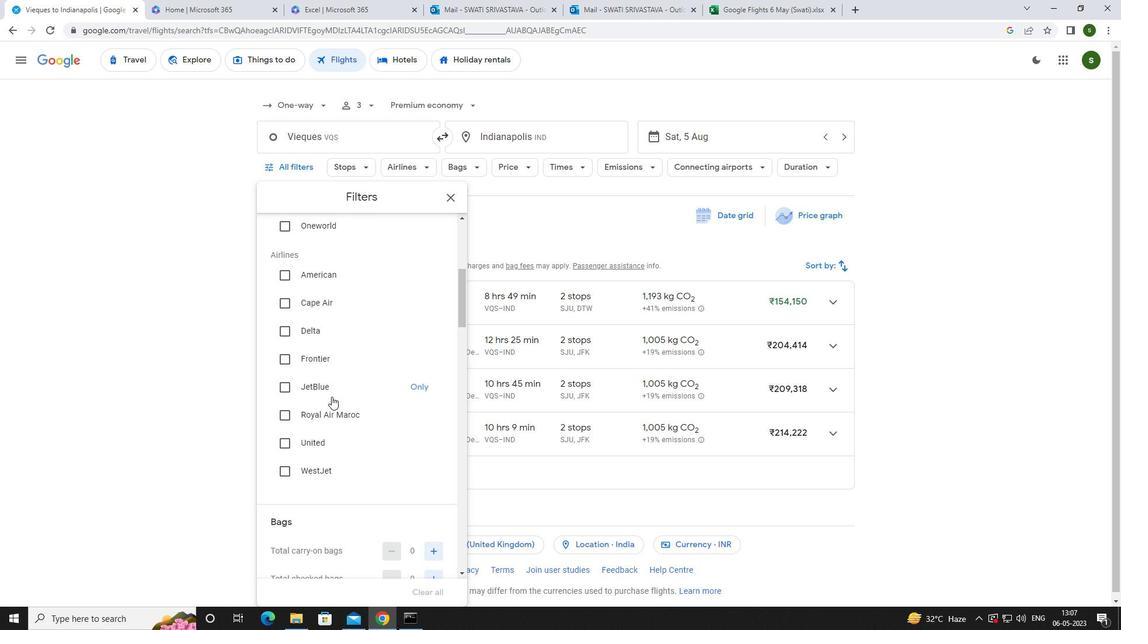 
Action: Mouse pressed left at (325, 391)
Screenshot: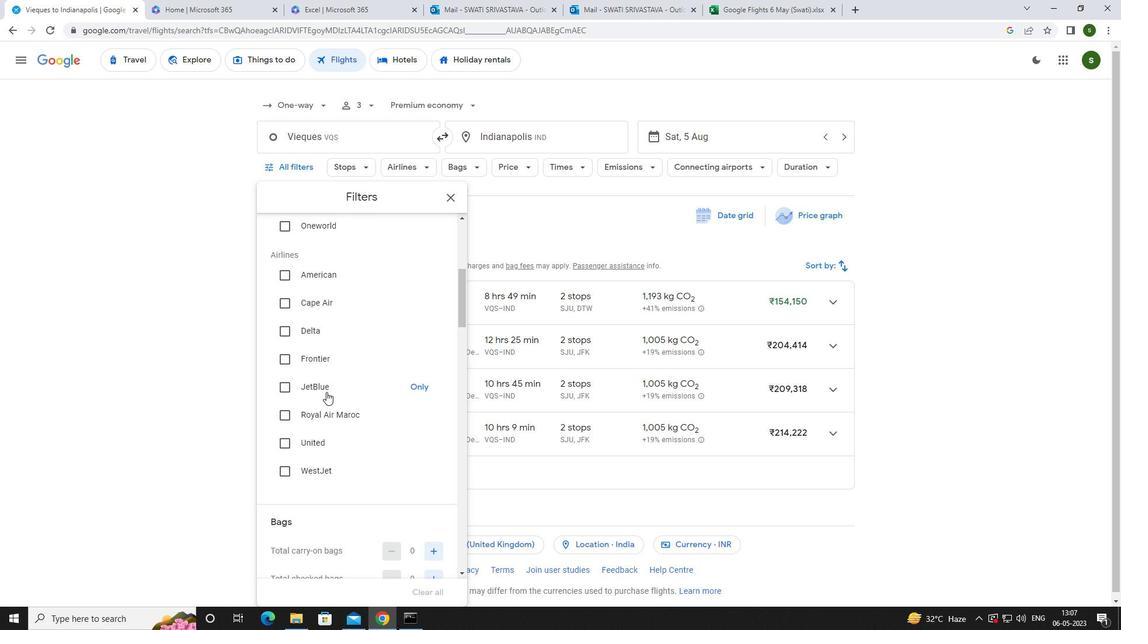 
Action: Mouse scrolled (325, 390) with delta (0, 0)
Screenshot: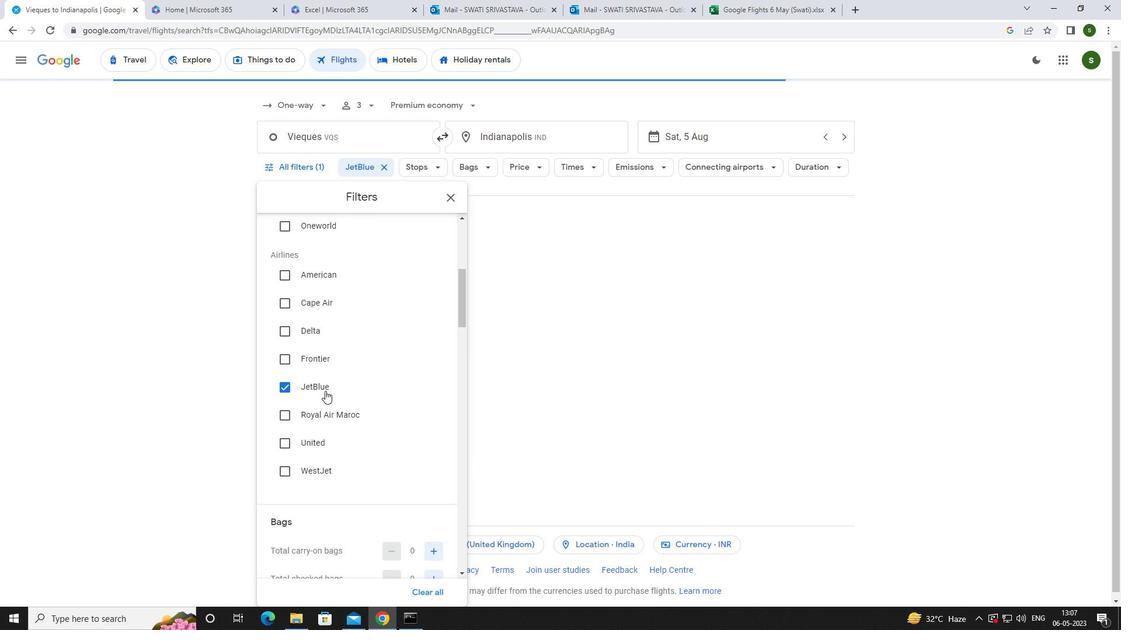 
Action: Mouse scrolled (325, 390) with delta (0, 0)
Screenshot: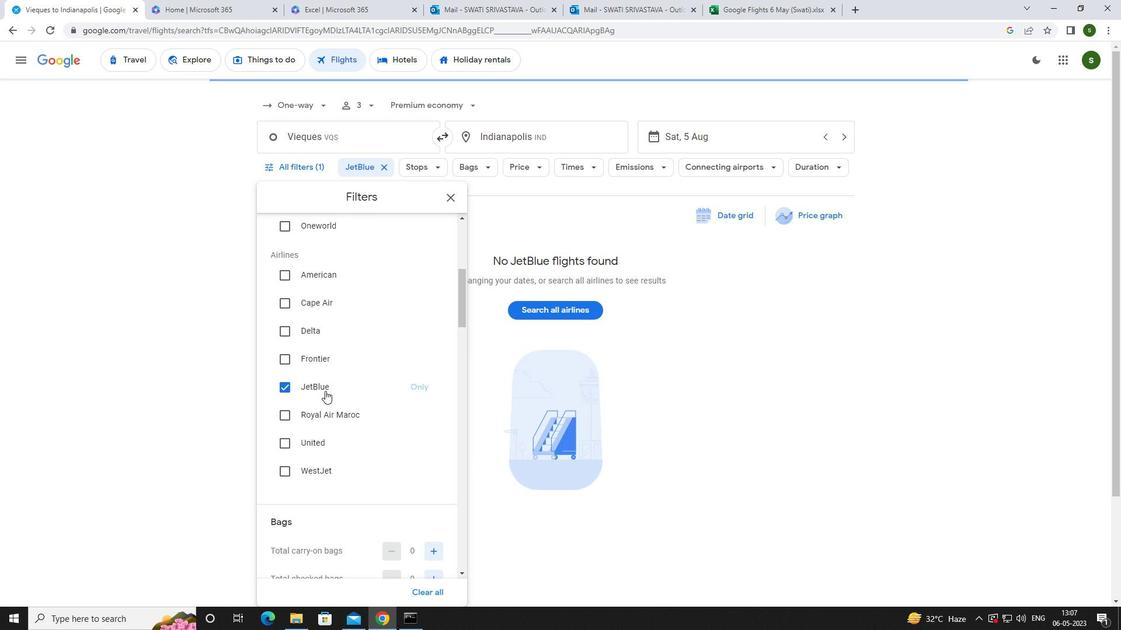 
Action: Mouse scrolled (325, 390) with delta (0, 0)
Screenshot: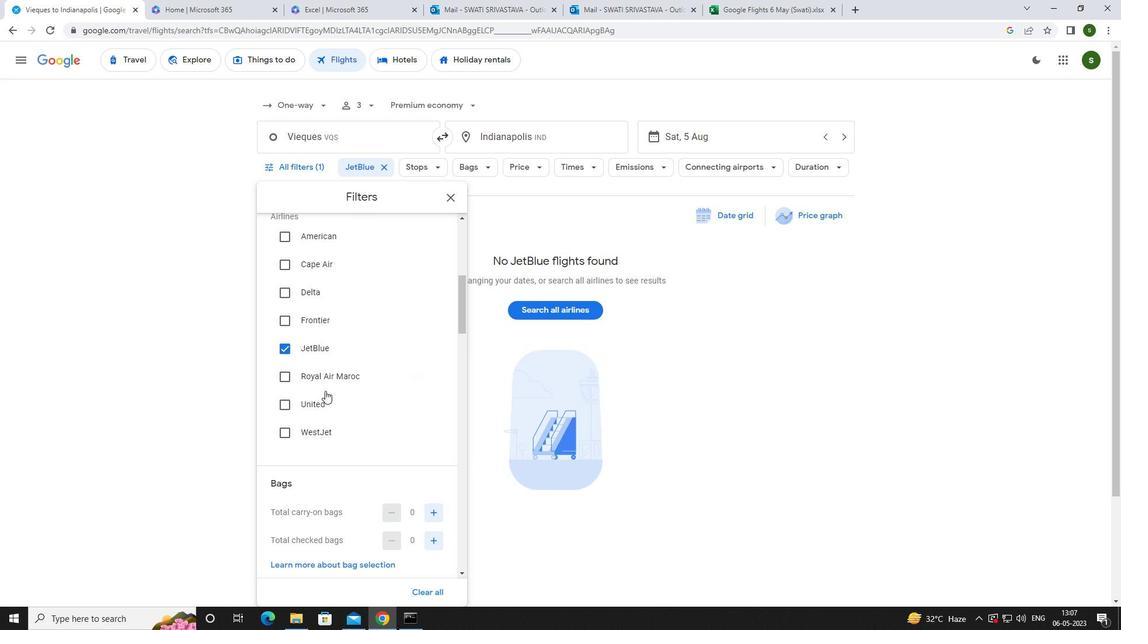 
Action: Mouse moved to (431, 406)
Screenshot: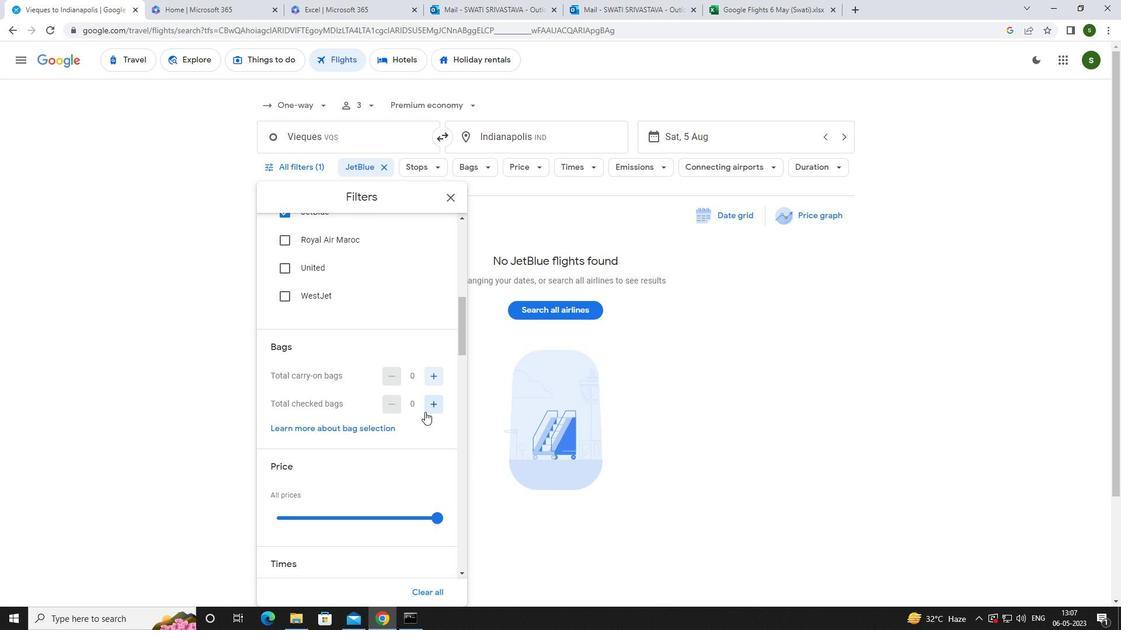 
Action: Mouse pressed left at (431, 406)
Screenshot: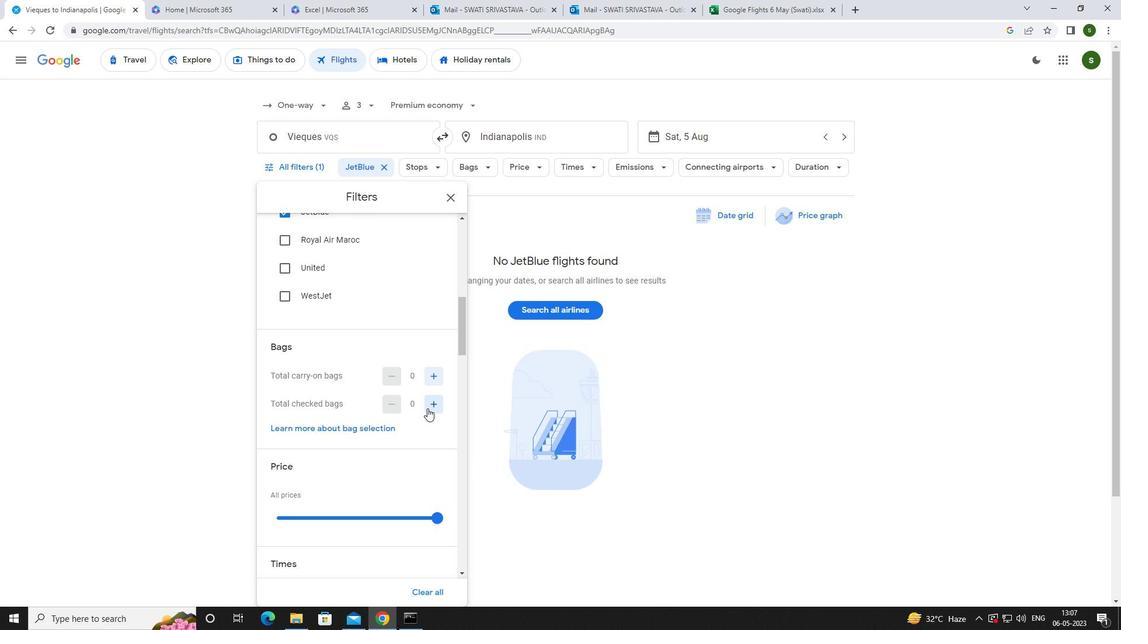 
Action: Mouse pressed left at (431, 406)
Screenshot: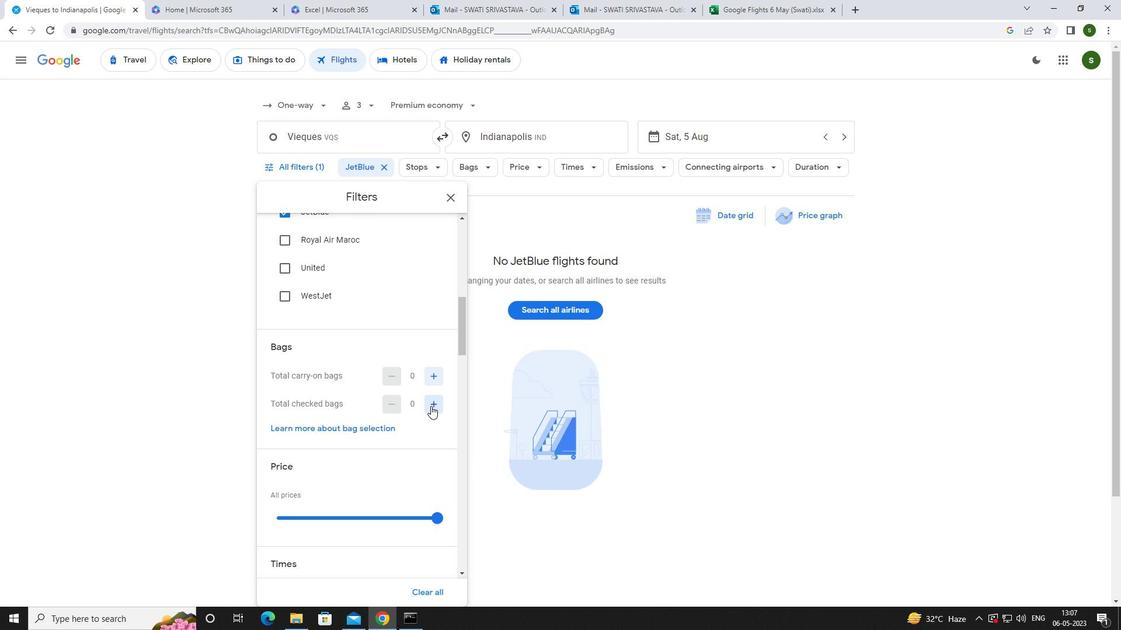 
Action: Mouse pressed left at (431, 406)
Screenshot: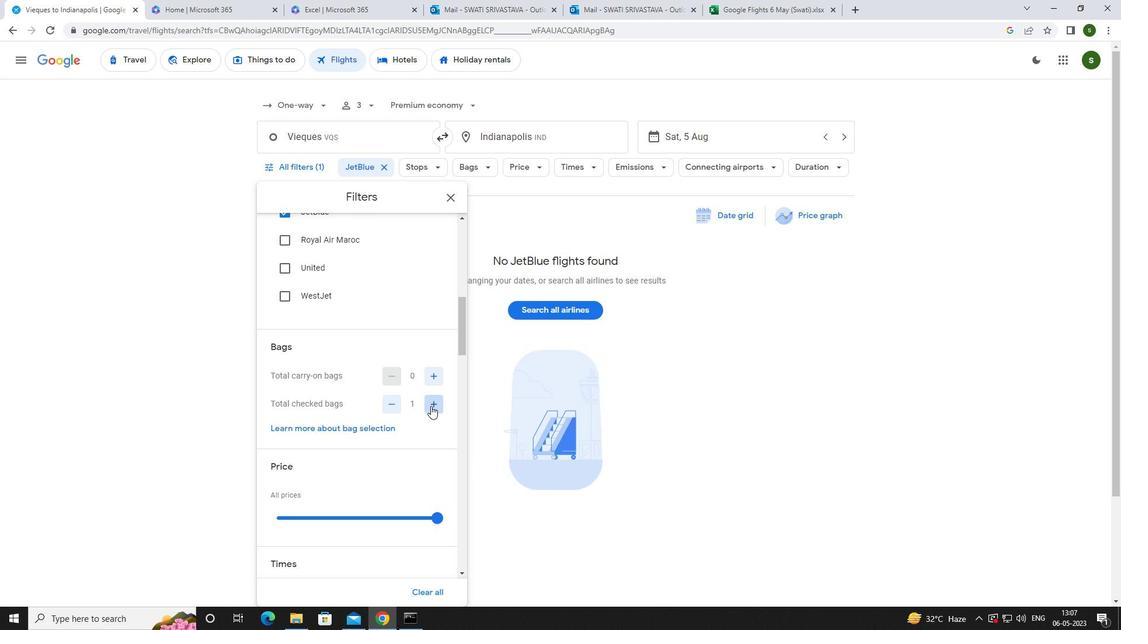 
Action: Mouse pressed left at (431, 406)
Screenshot: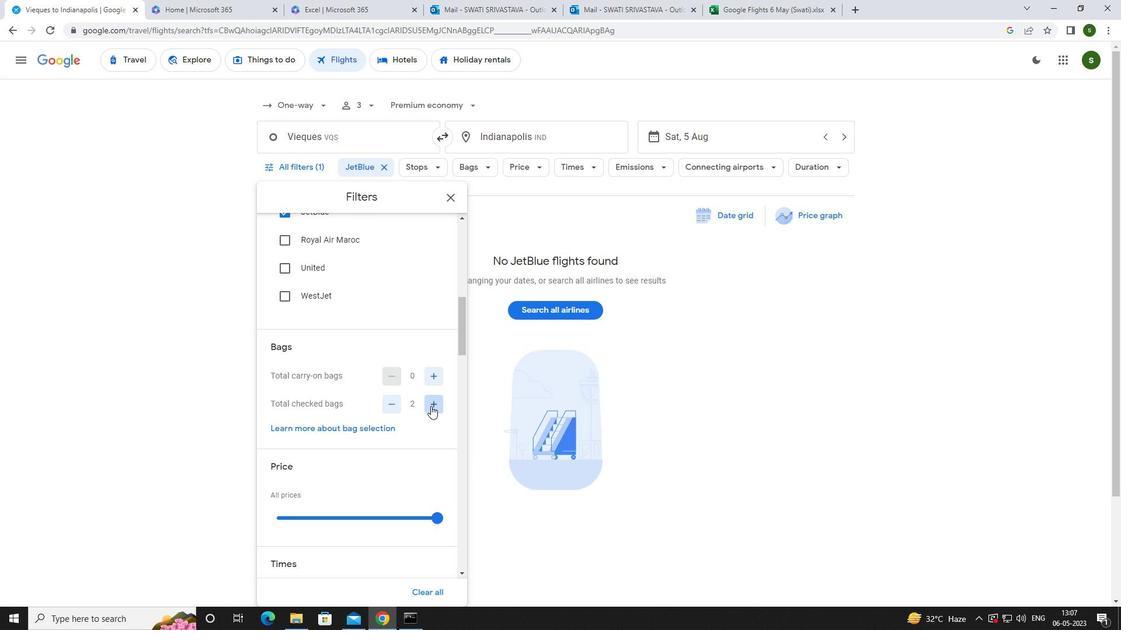 
Action: Mouse pressed left at (431, 406)
Screenshot: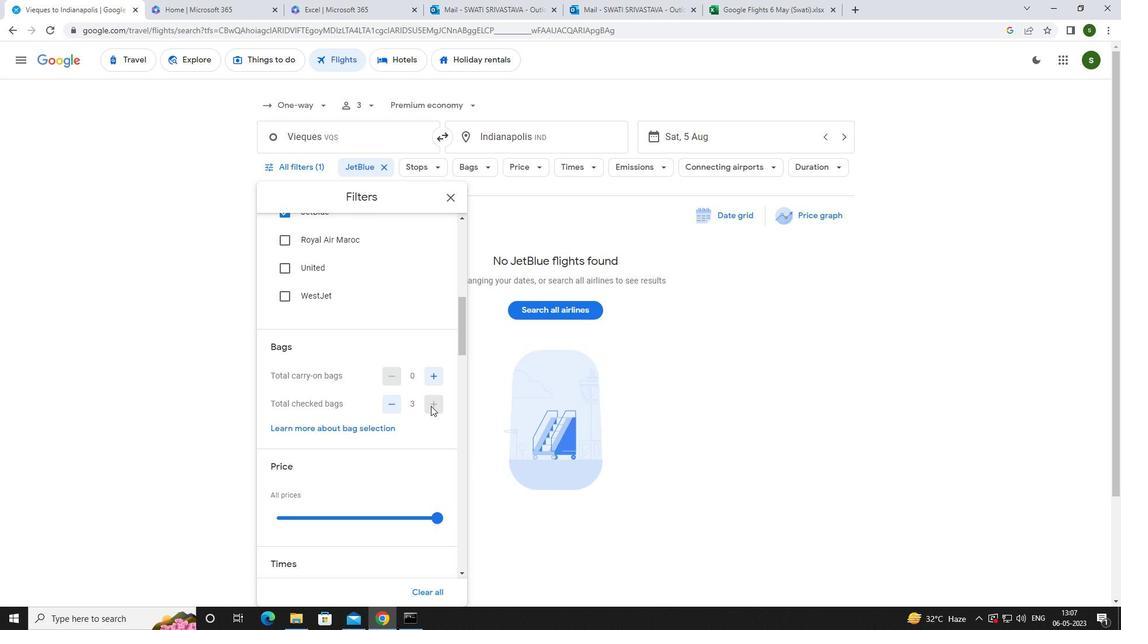
Action: Mouse scrolled (431, 405) with delta (0, 0)
Screenshot: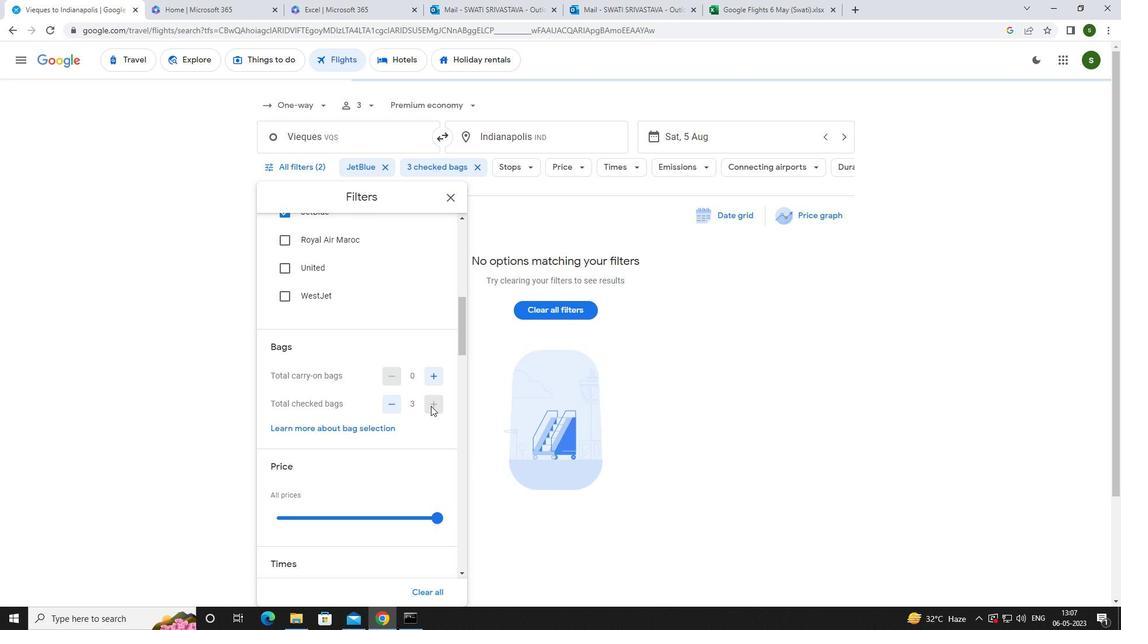 
Action: Mouse scrolled (431, 405) with delta (0, 0)
Screenshot: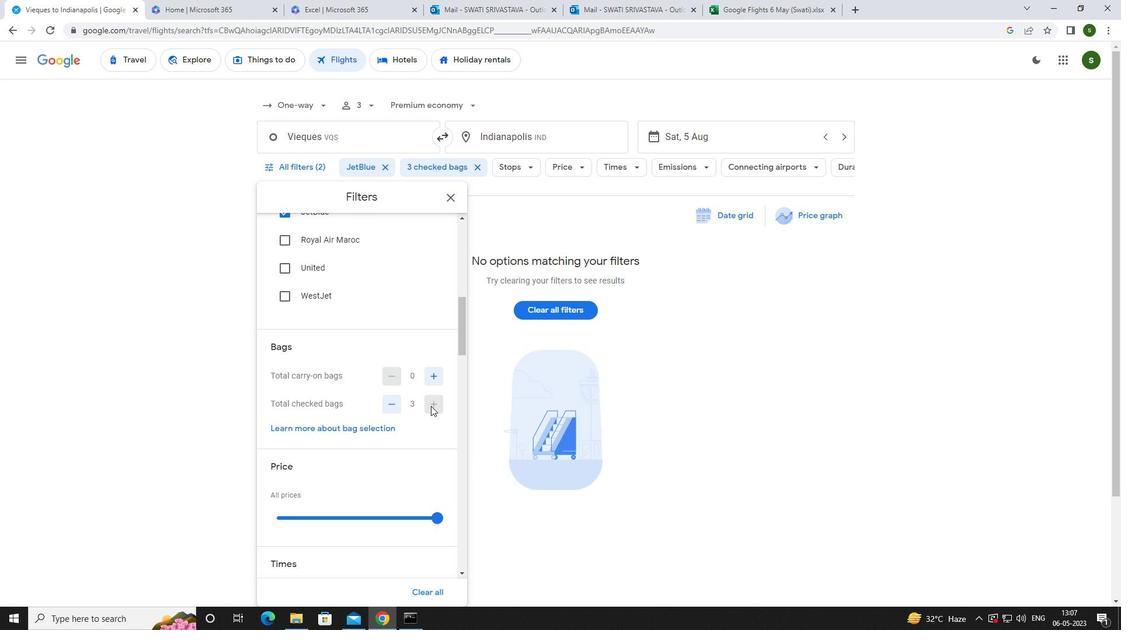
Action: Mouse moved to (438, 402)
Screenshot: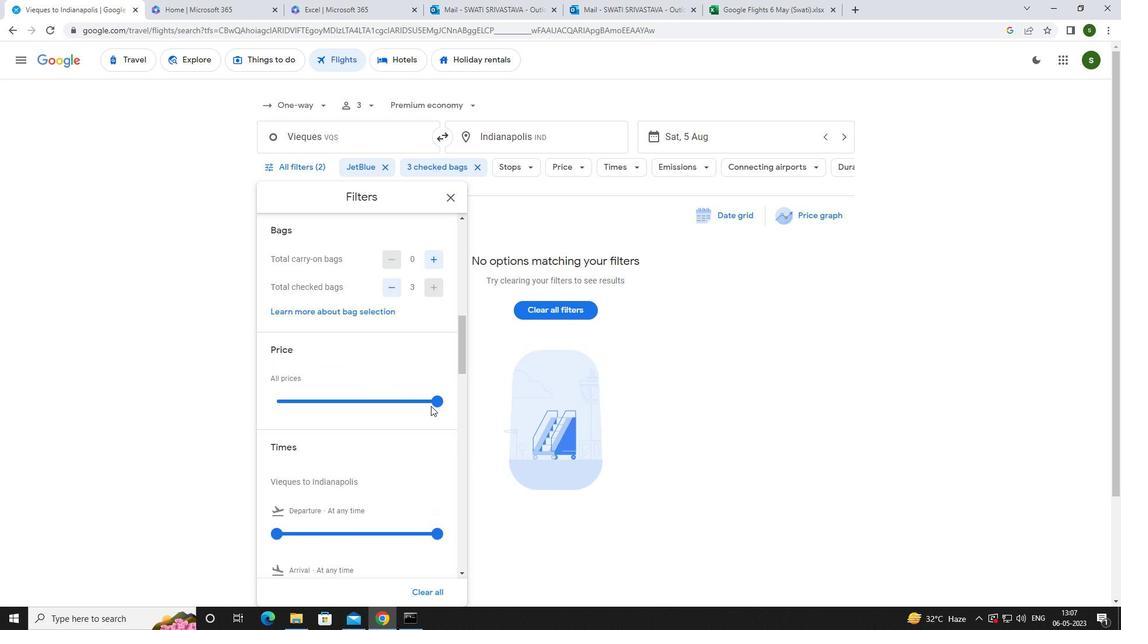 
Action: Mouse pressed left at (438, 402)
Screenshot: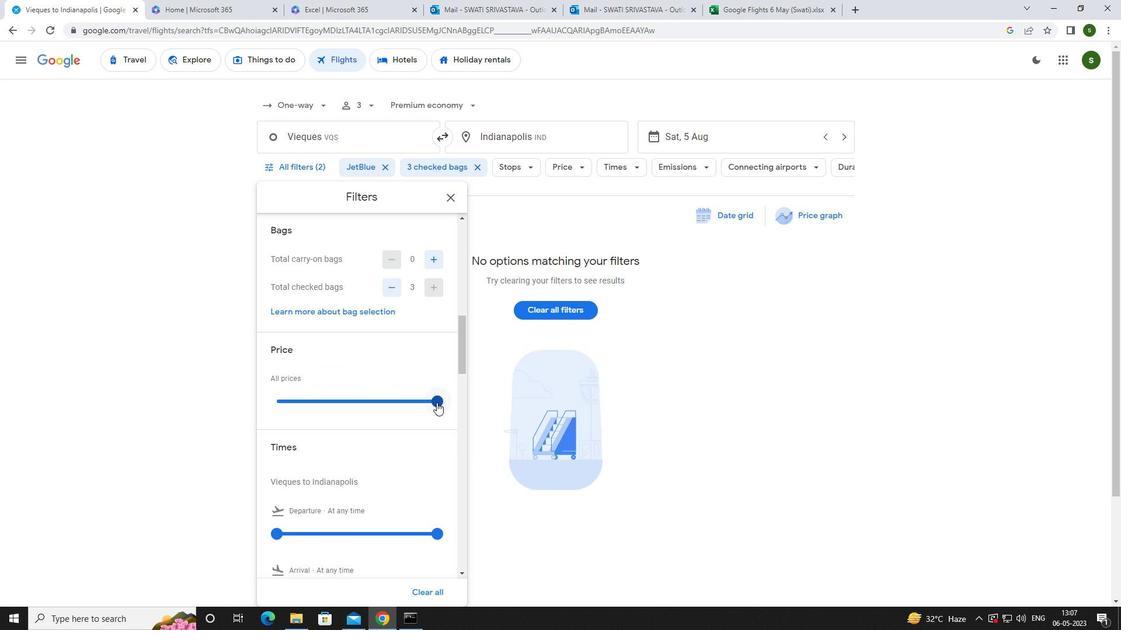 
Action: Mouse moved to (281, 407)
Screenshot: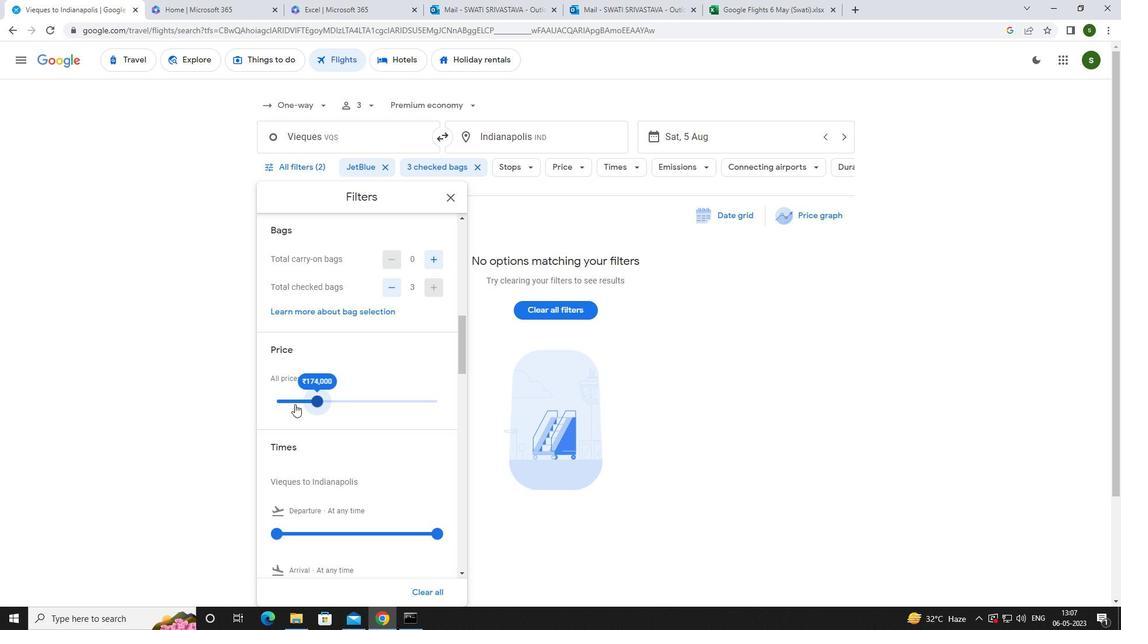 
Action: Mouse scrolled (281, 406) with delta (0, 0)
Screenshot: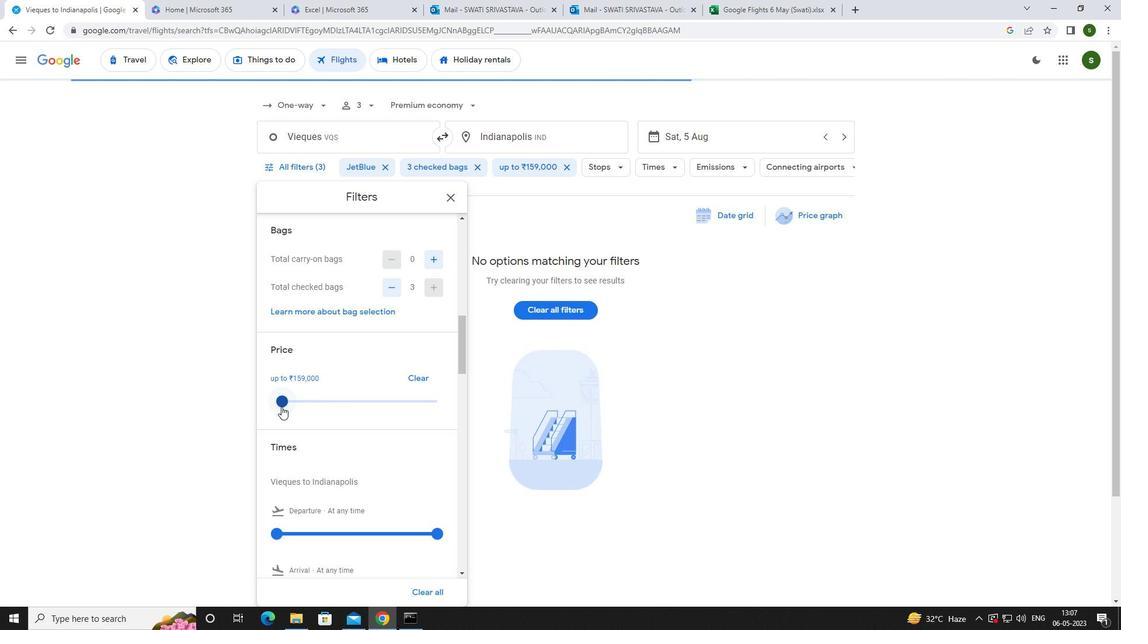 
Action: Mouse scrolled (281, 406) with delta (0, 0)
Screenshot: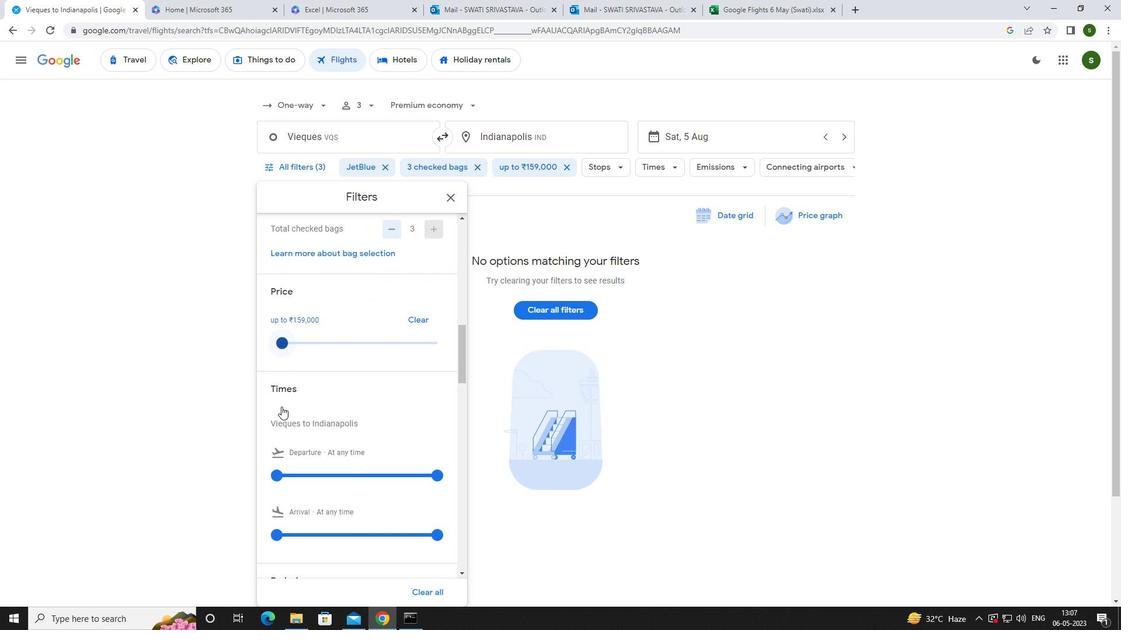 
Action: Mouse scrolled (281, 406) with delta (0, 0)
Screenshot: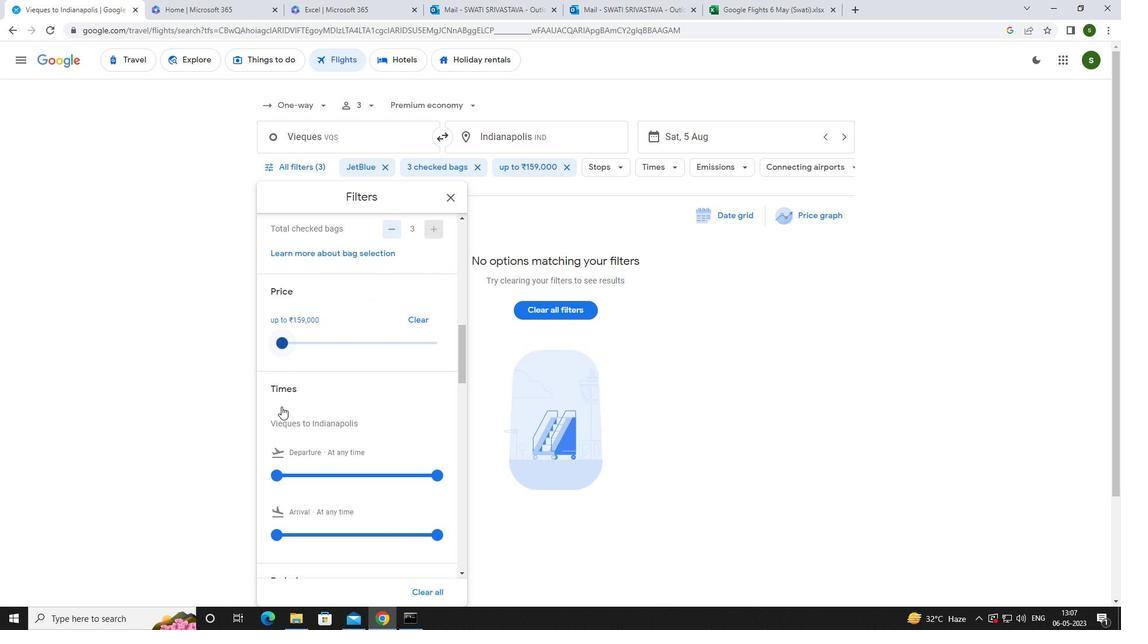 
Action: Mouse moved to (277, 353)
Screenshot: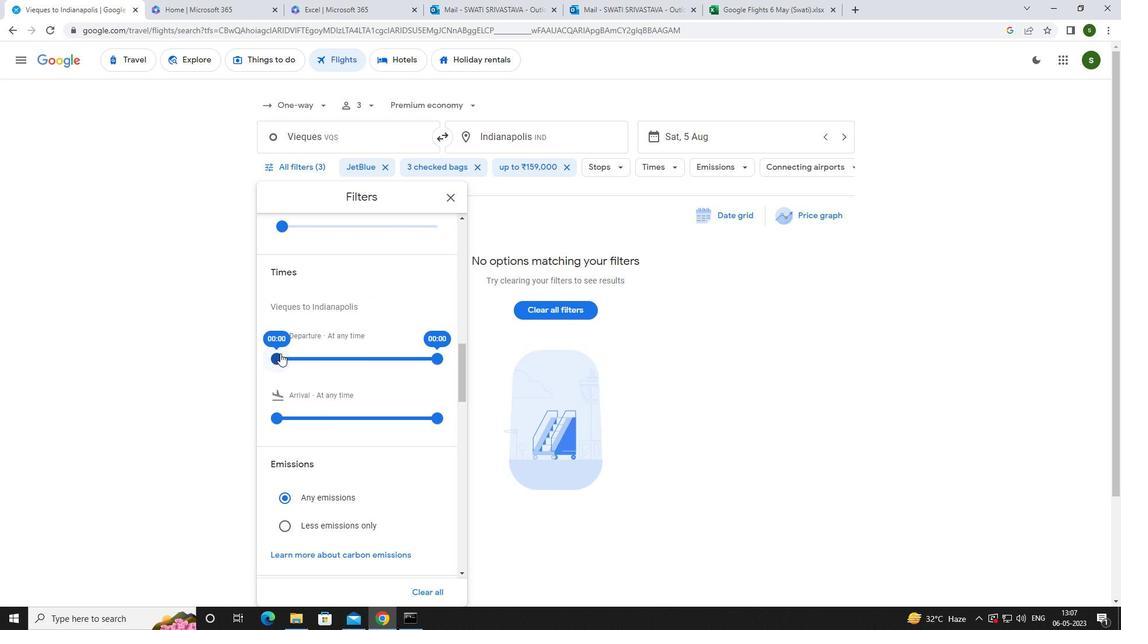 
Action: Mouse pressed left at (277, 353)
Screenshot: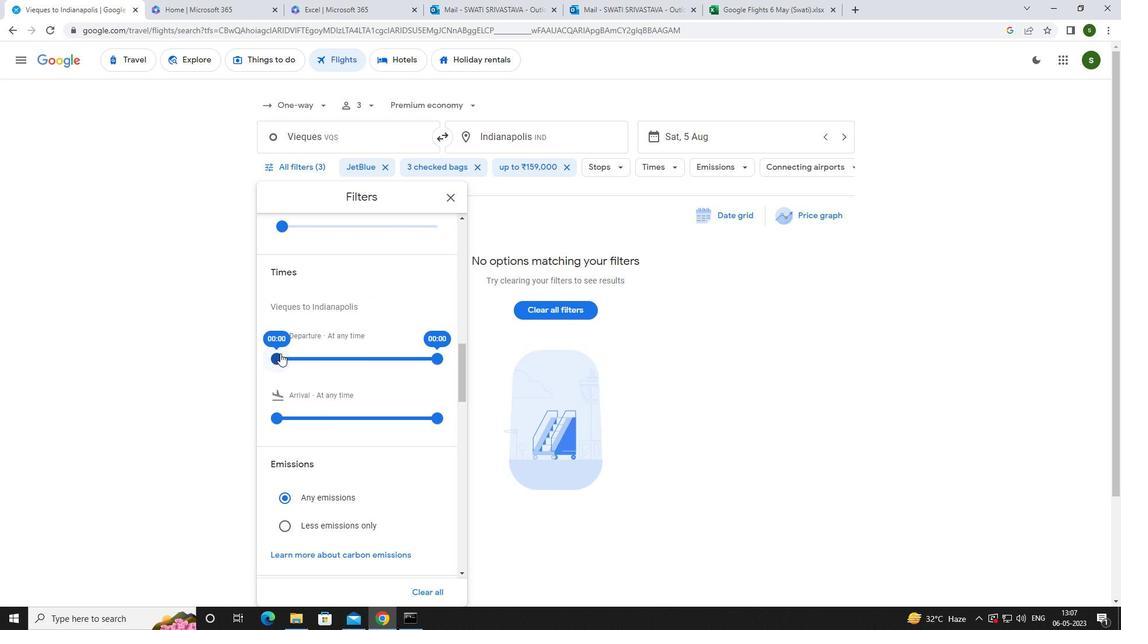 
Action: Mouse moved to (233, 365)
Screenshot: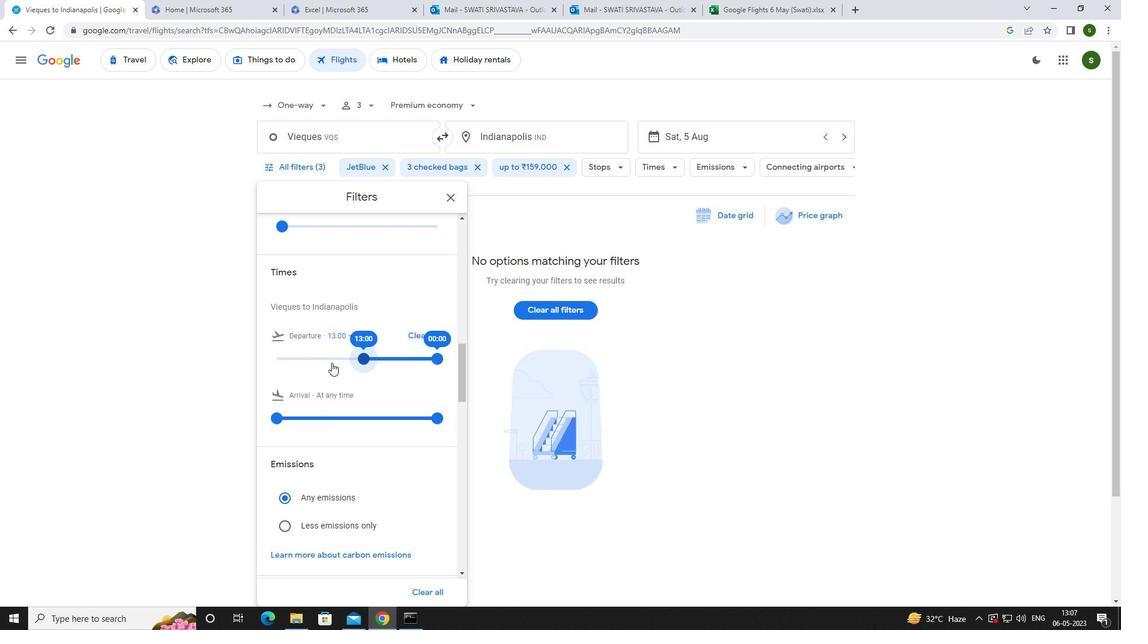 
Action: Mouse pressed left at (233, 365)
Screenshot: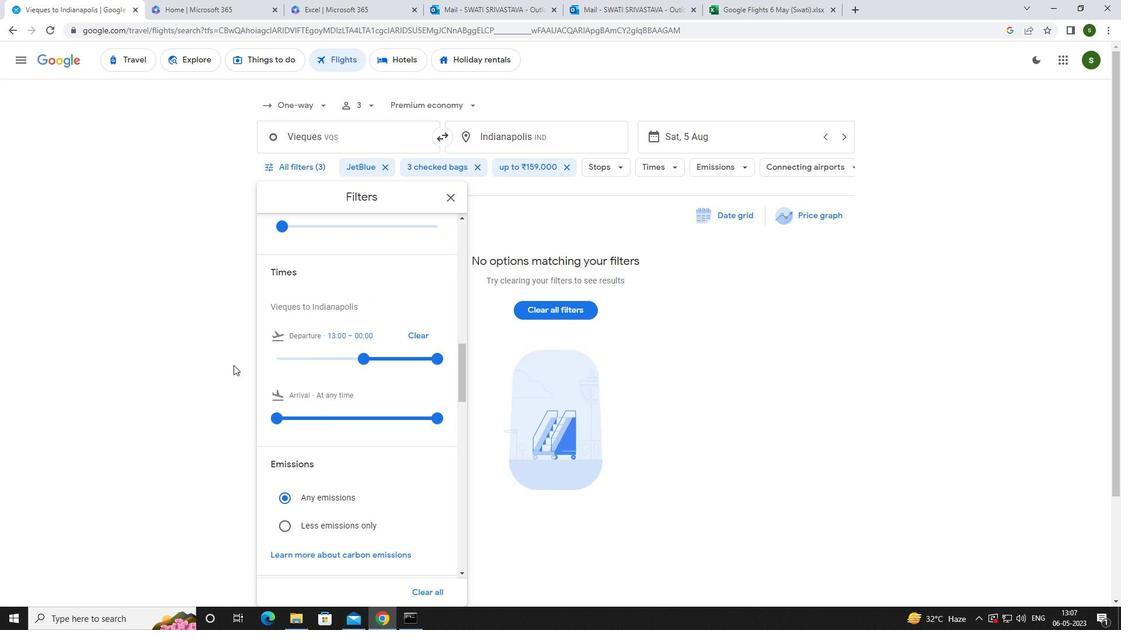 
